 Task: Find connections with filter location Carrickfergus with filter topic #Networkingwith filter profile language Potuguese with filter current company International Trade Links ® (ITL - HR Consultants) with filter school NATIONAL INSTITUTE OF ELECTRONICS & INFORMATION TECHNOLOGY (NIELIT) with filter industry Services for Renewable Energy with filter service category DJing with filter keywords title Truck Driver
Action: Mouse moved to (532, 74)
Screenshot: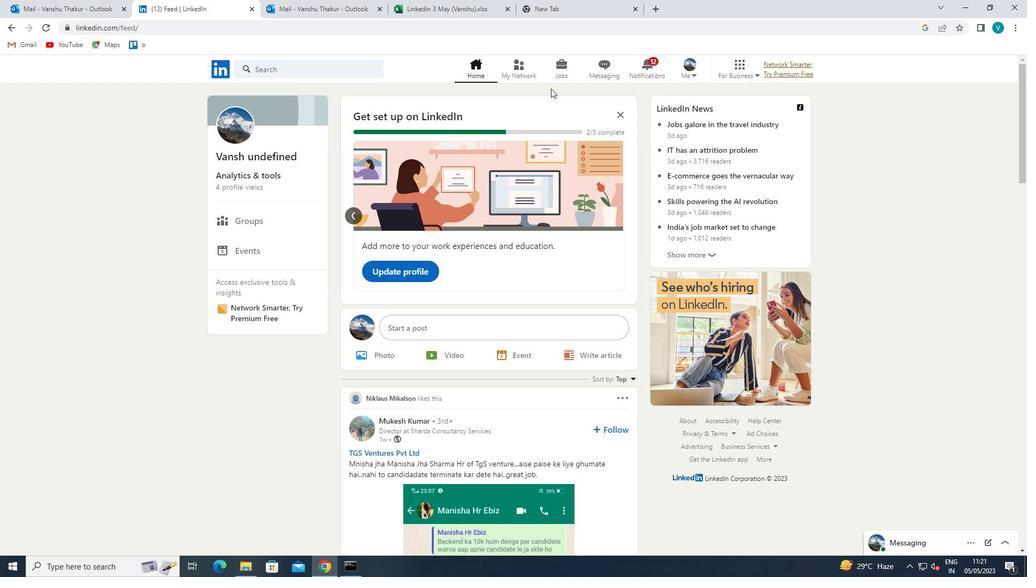 
Action: Mouse pressed left at (532, 74)
Screenshot: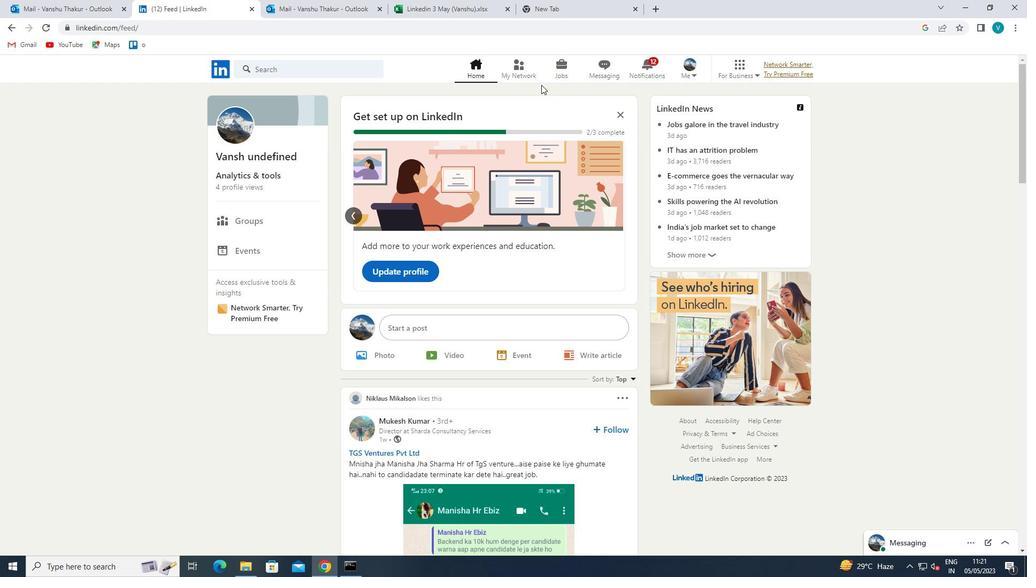 
Action: Mouse moved to (307, 134)
Screenshot: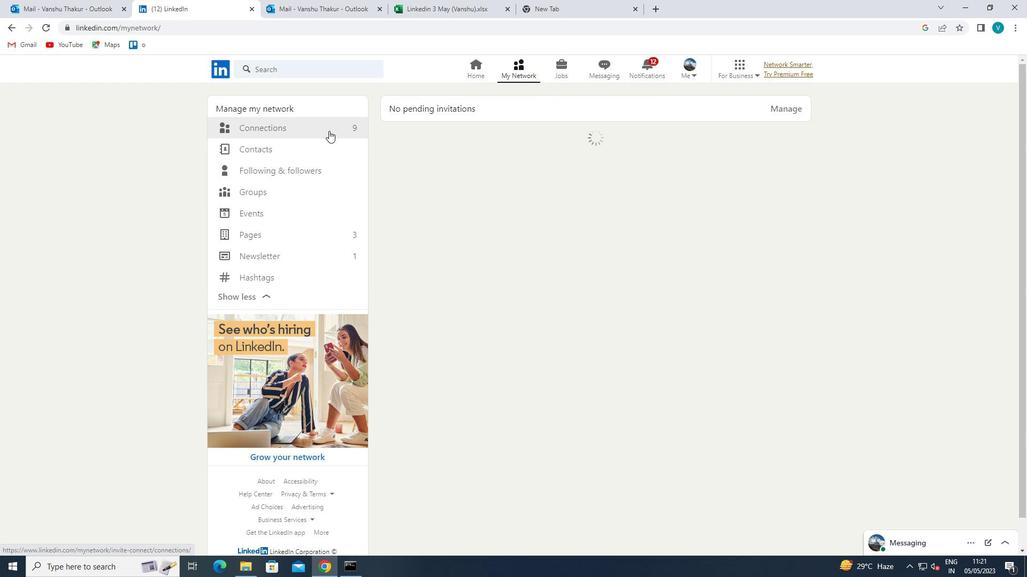 
Action: Mouse pressed left at (307, 134)
Screenshot: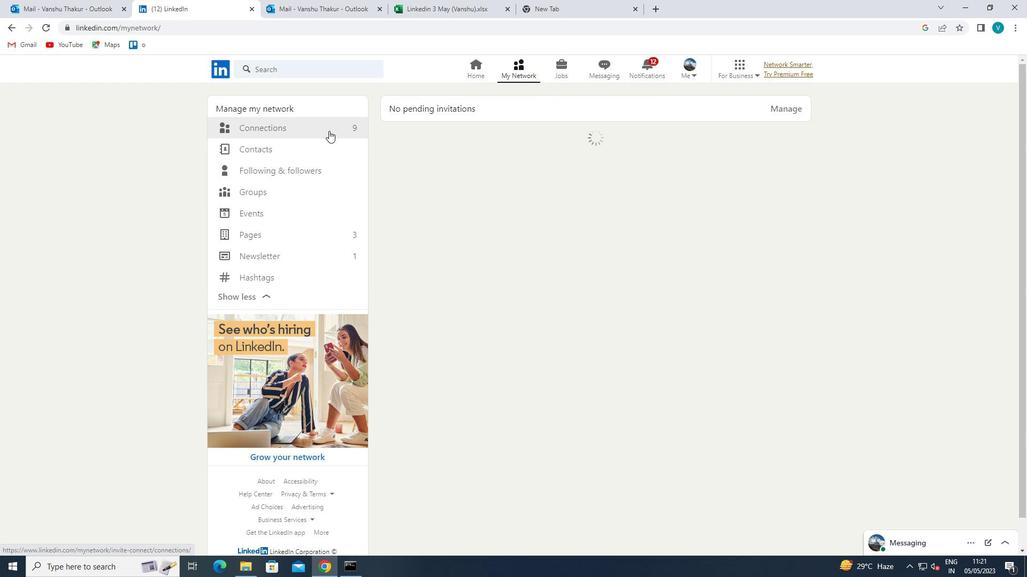 
Action: Mouse moved to (307, 125)
Screenshot: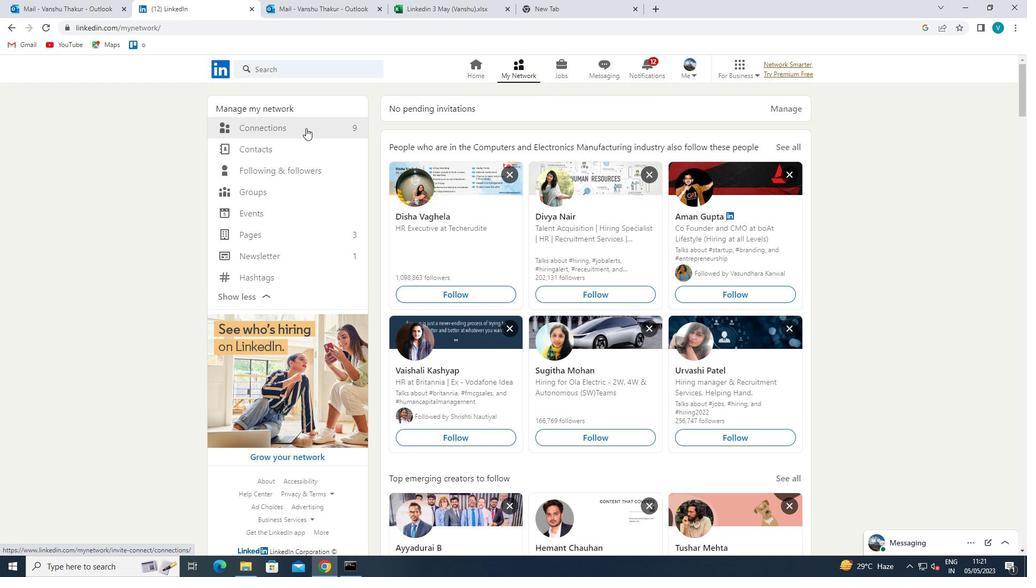 
Action: Mouse pressed left at (307, 125)
Screenshot: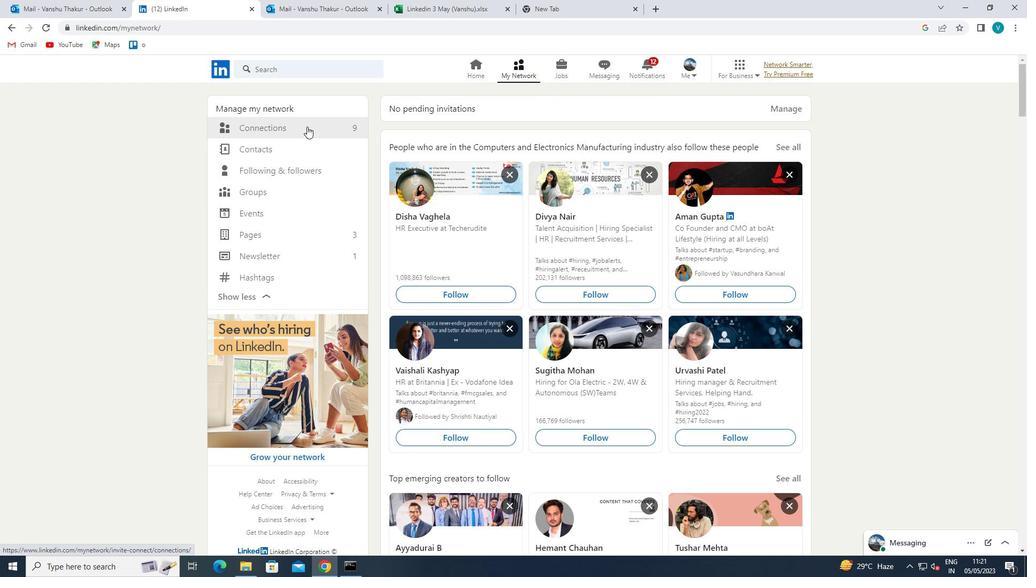
Action: Mouse moved to (573, 121)
Screenshot: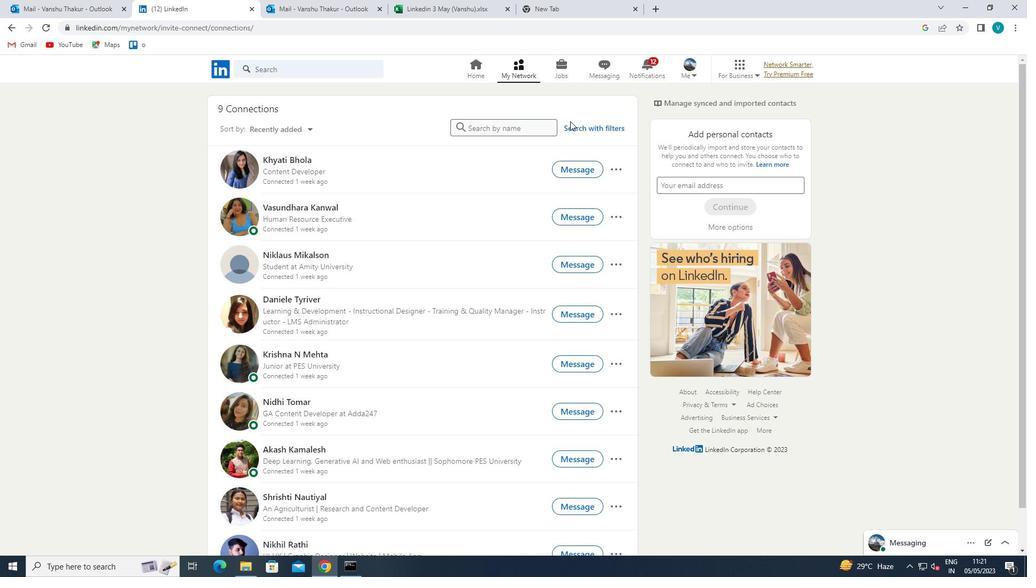 
Action: Mouse pressed left at (573, 121)
Screenshot: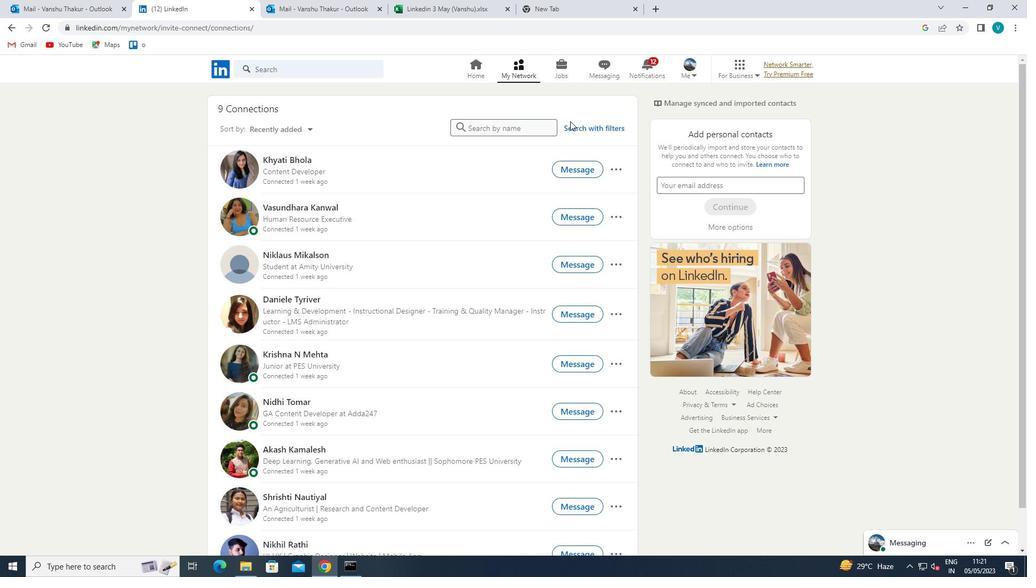 
Action: Mouse moved to (523, 101)
Screenshot: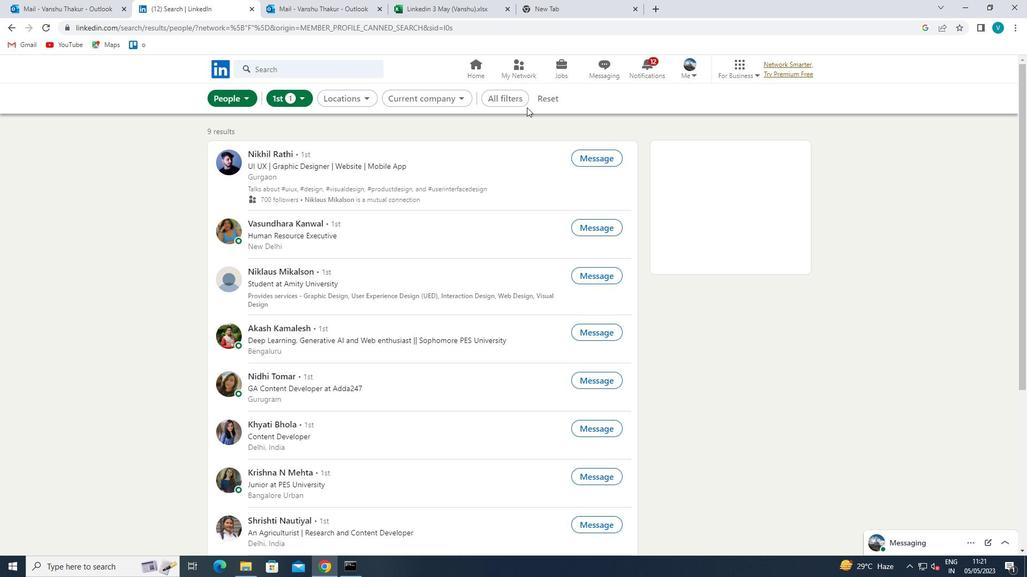 
Action: Mouse pressed left at (523, 101)
Screenshot: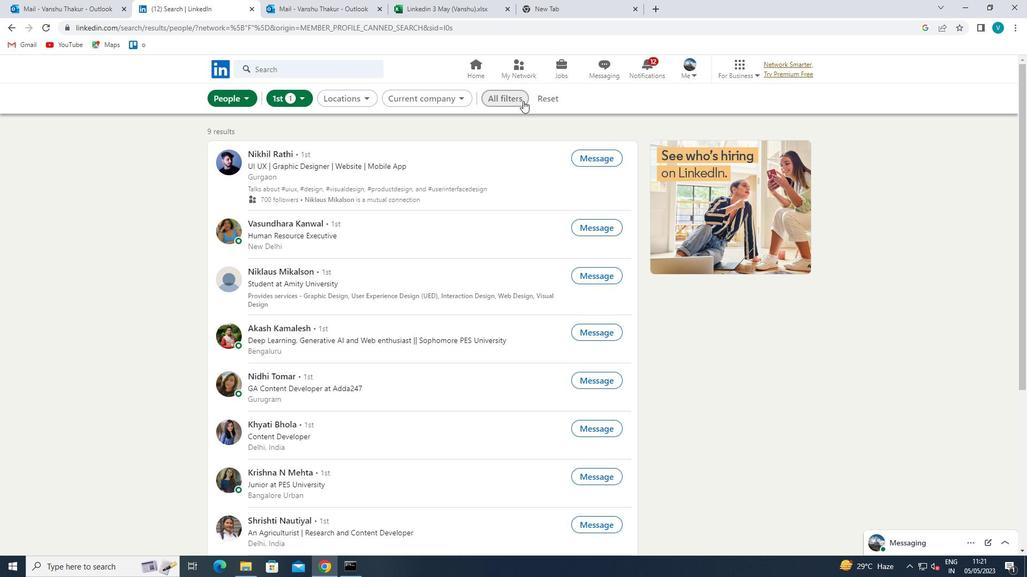 
Action: Mouse moved to (864, 217)
Screenshot: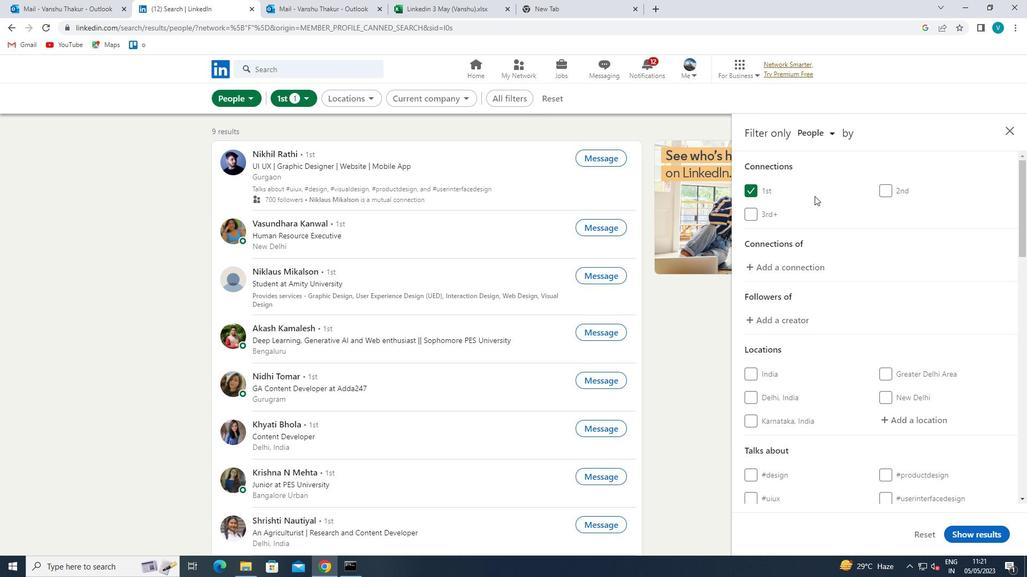 
Action: Mouse scrolled (864, 217) with delta (0, 0)
Screenshot: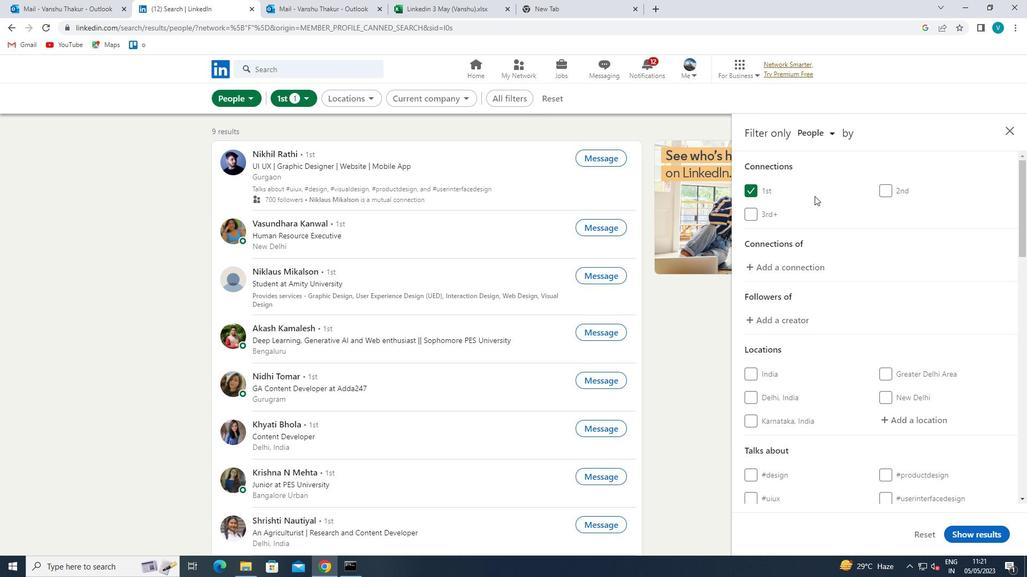 
Action: Mouse moved to (869, 219)
Screenshot: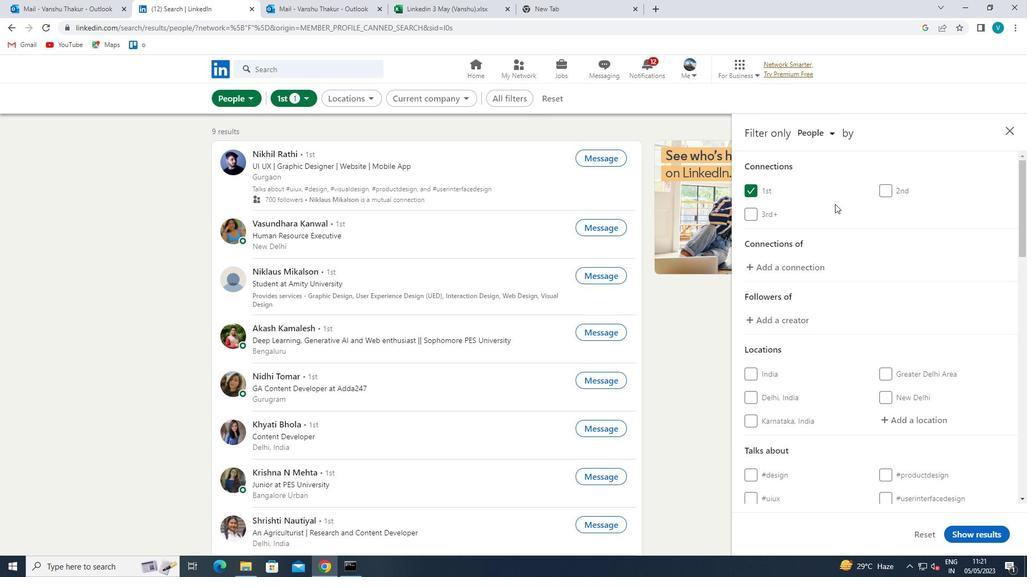 
Action: Mouse scrolled (869, 219) with delta (0, 0)
Screenshot: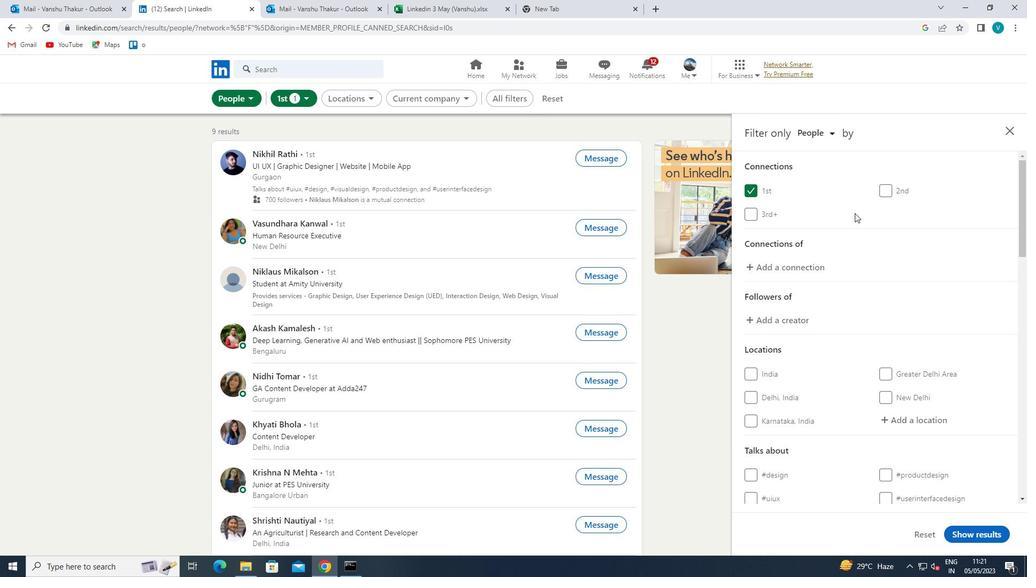 
Action: Mouse moved to (916, 311)
Screenshot: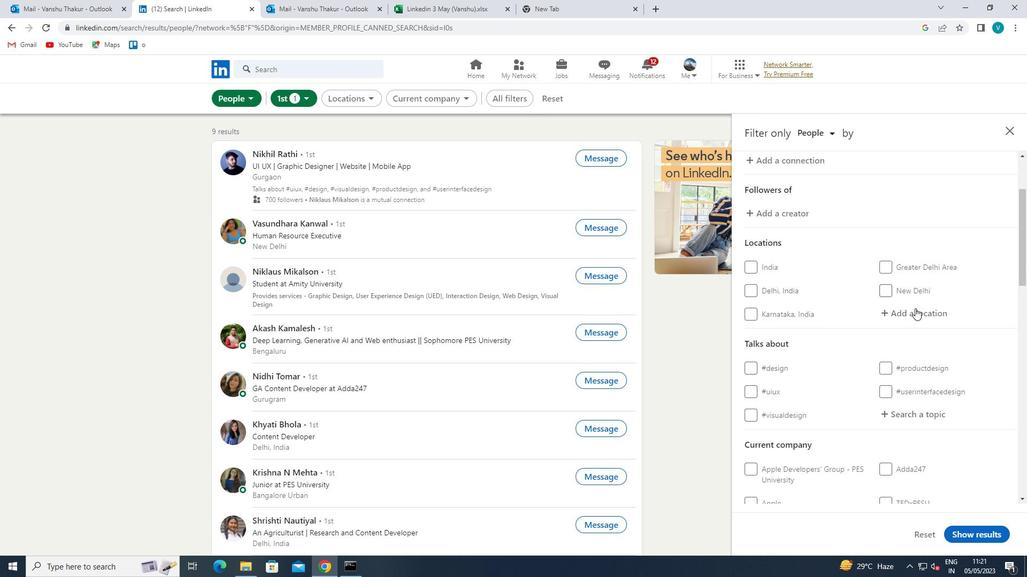 
Action: Mouse pressed left at (916, 311)
Screenshot: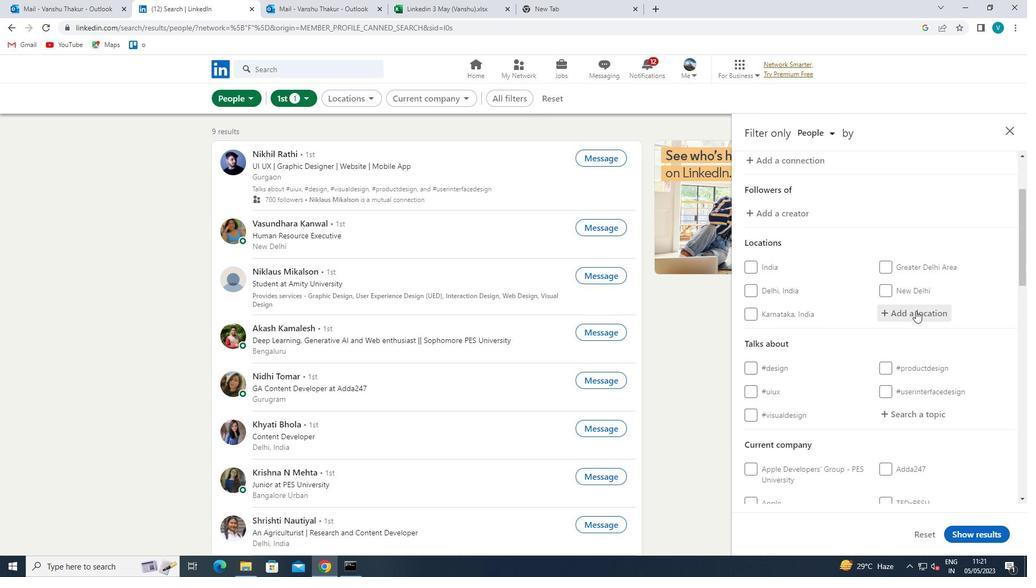 
Action: Mouse moved to (827, 362)
Screenshot: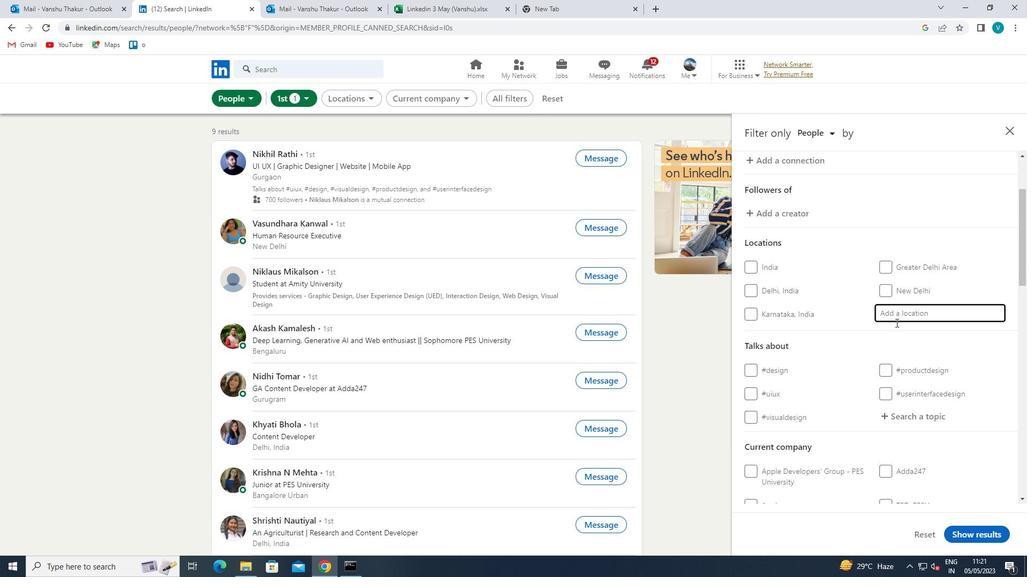 
Action: Key pressed <Key.shift>
Screenshot: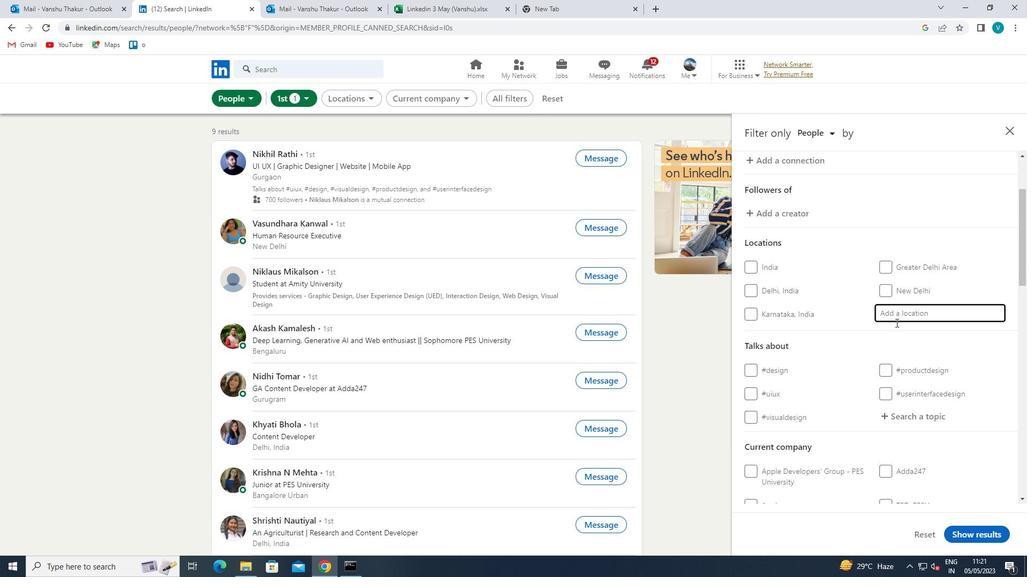 
Action: Mouse moved to (826, 362)
Screenshot: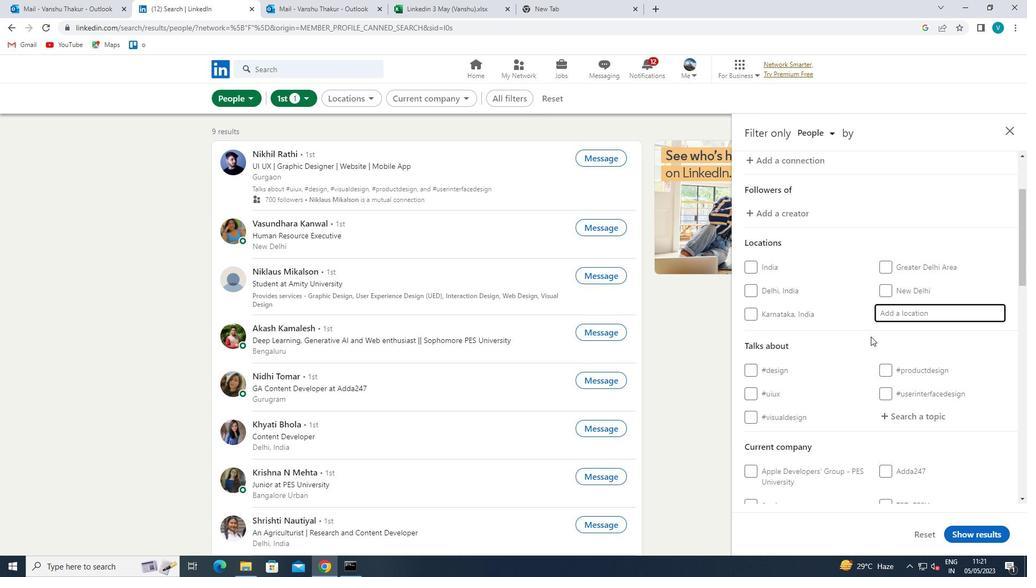 
Action: Key pressed CARRICKFERGUS
Screenshot: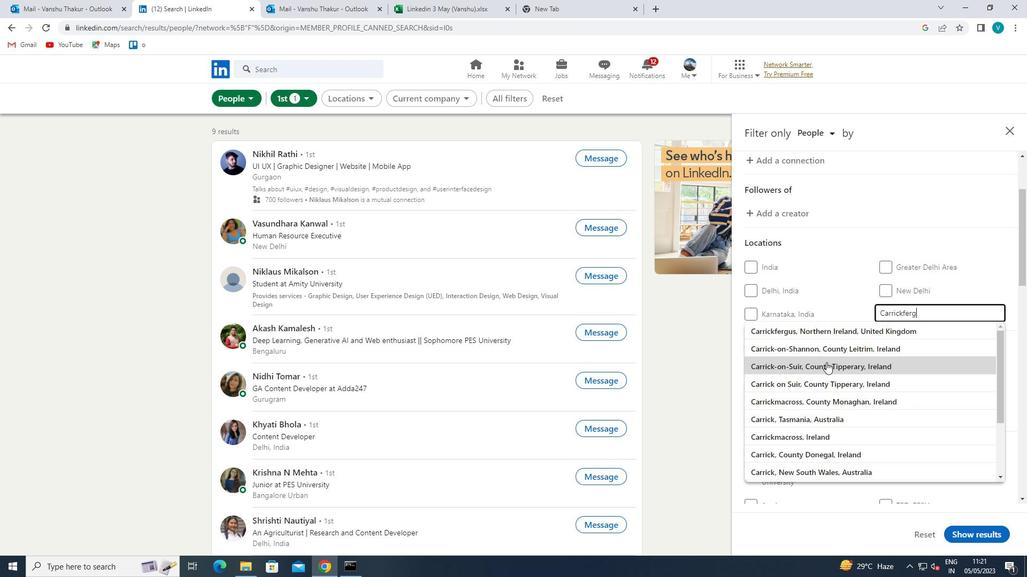 
Action: Mouse moved to (863, 337)
Screenshot: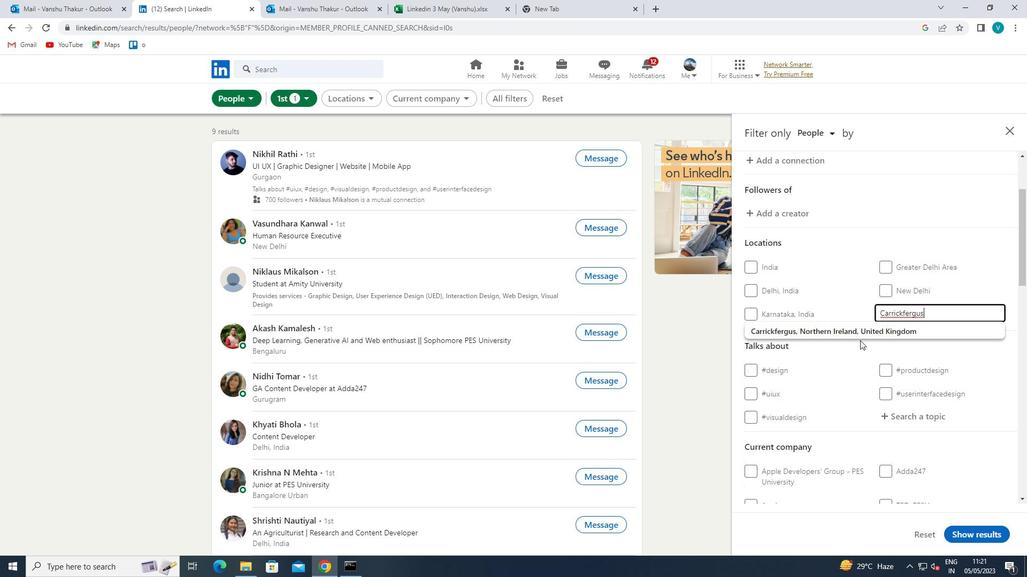 
Action: Mouse pressed left at (863, 337)
Screenshot: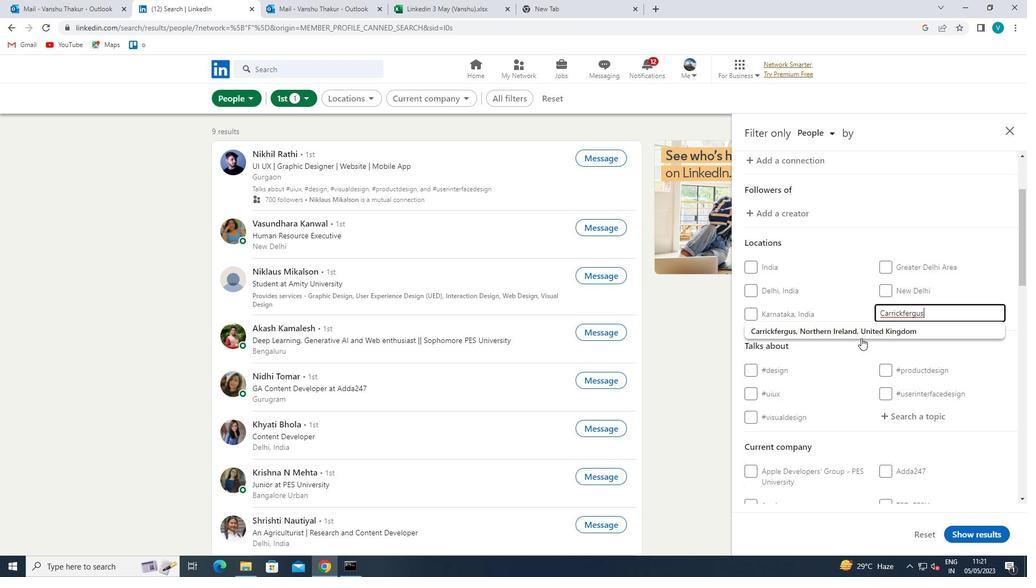 
Action: Mouse moved to (864, 336)
Screenshot: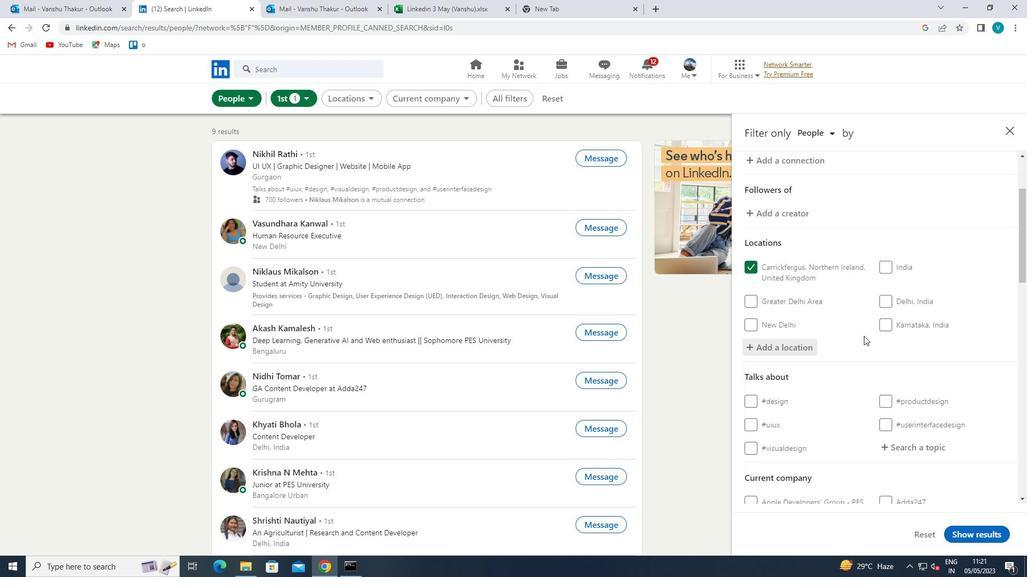 
Action: Mouse scrolled (864, 336) with delta (0, 0)
Screenshot: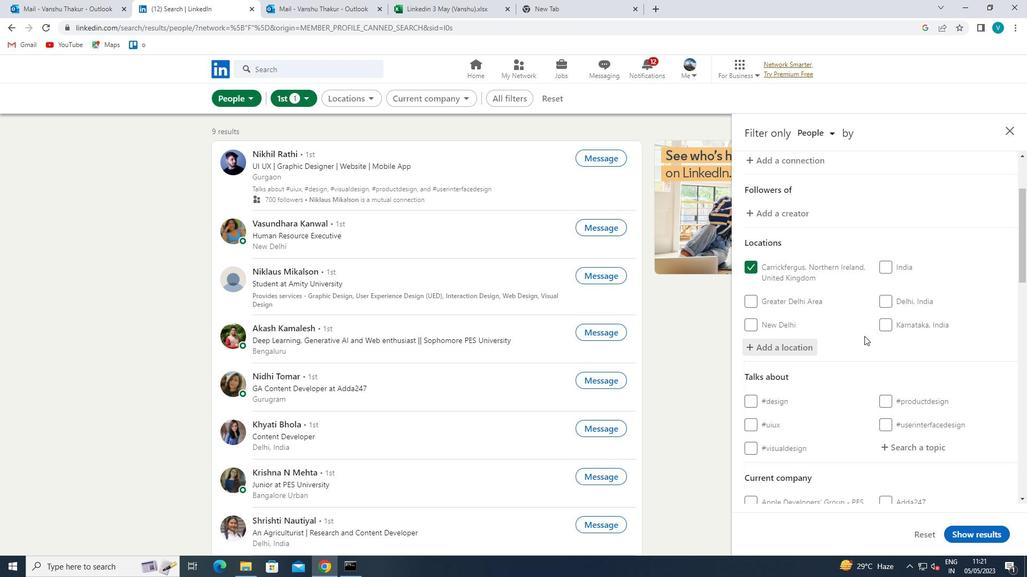 
Action: Mouse moved to (895, 391)
Screenshot: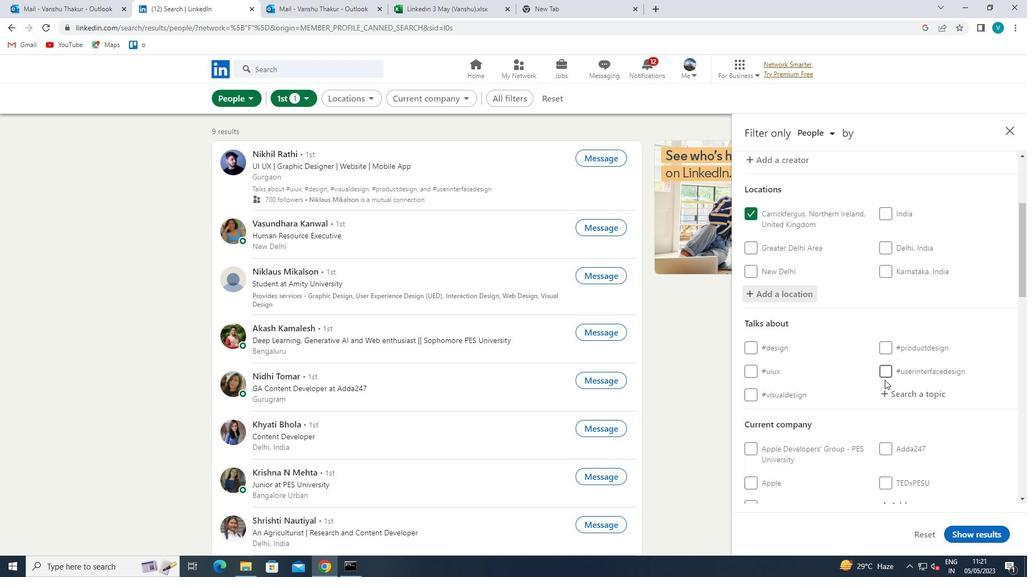 
Action: Mouse pressed left at (895, 391)
Screenshot: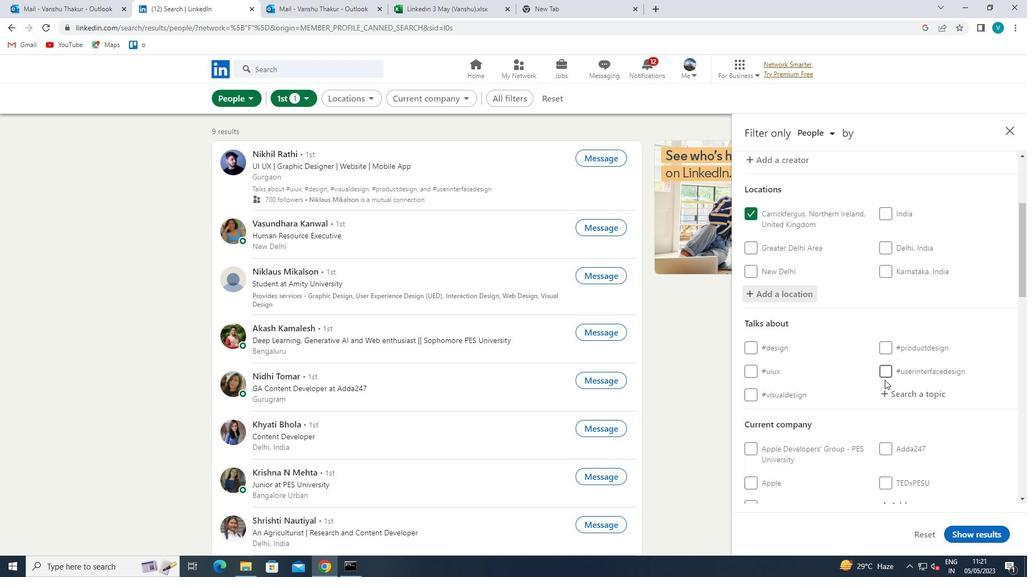 
Action: Mouse moved to (882, 398)
Screenshot: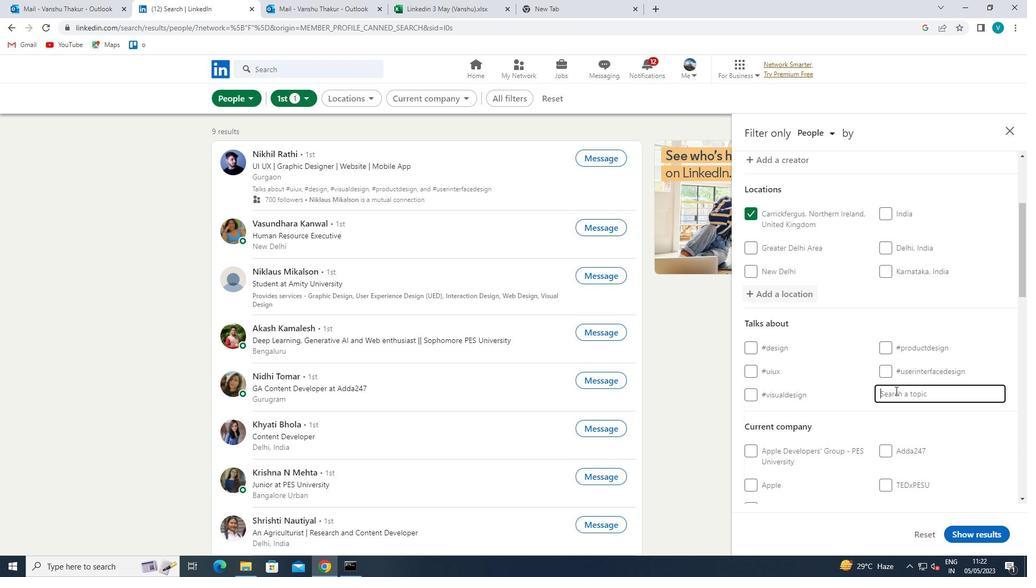 
Action: Key pressed NETWORKING
Screenshot: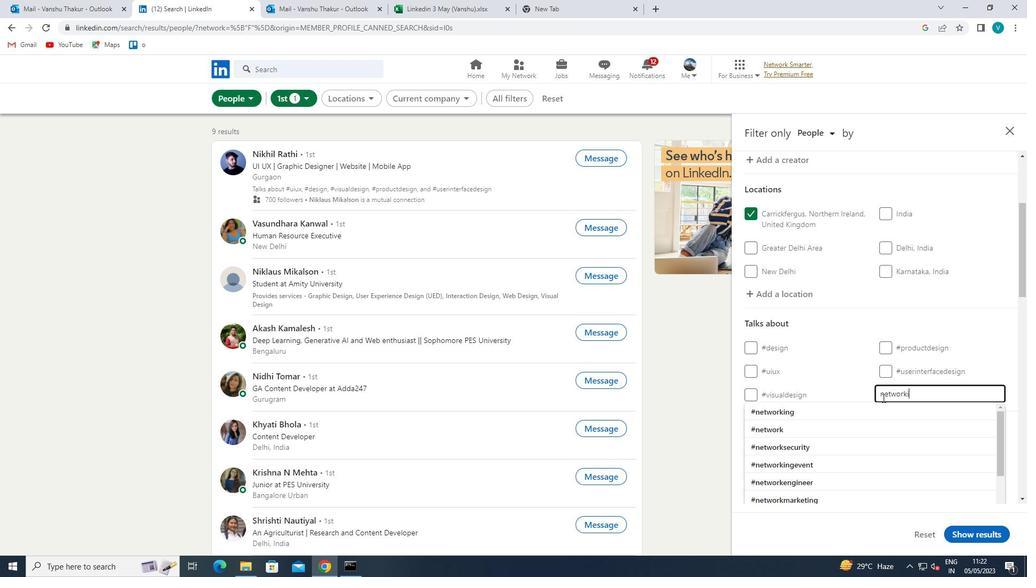 
Action: Mouse moved to (858, 411)
Screenshot: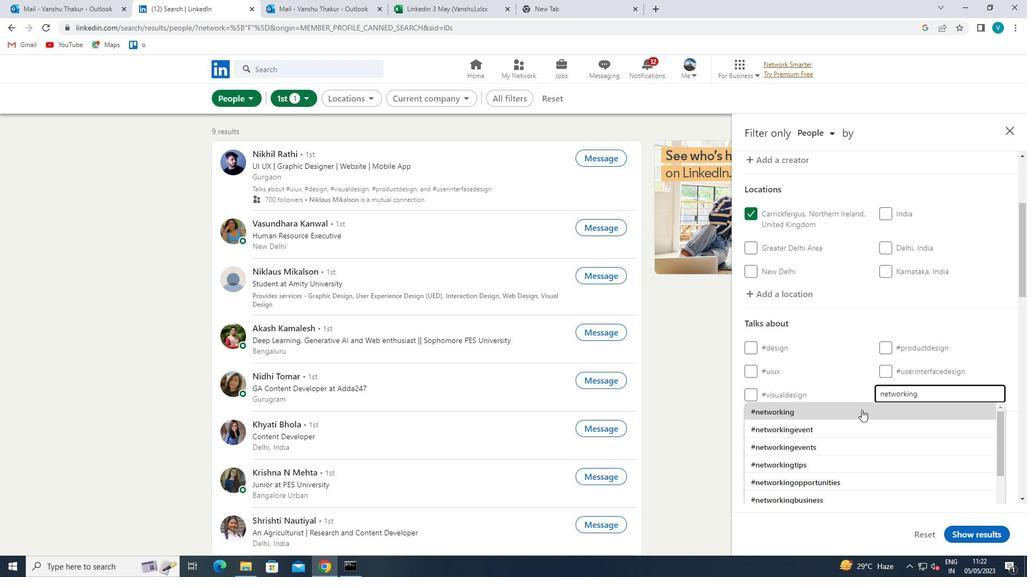 
Action: Mouse pressed left at (858, 411)
Screenshot: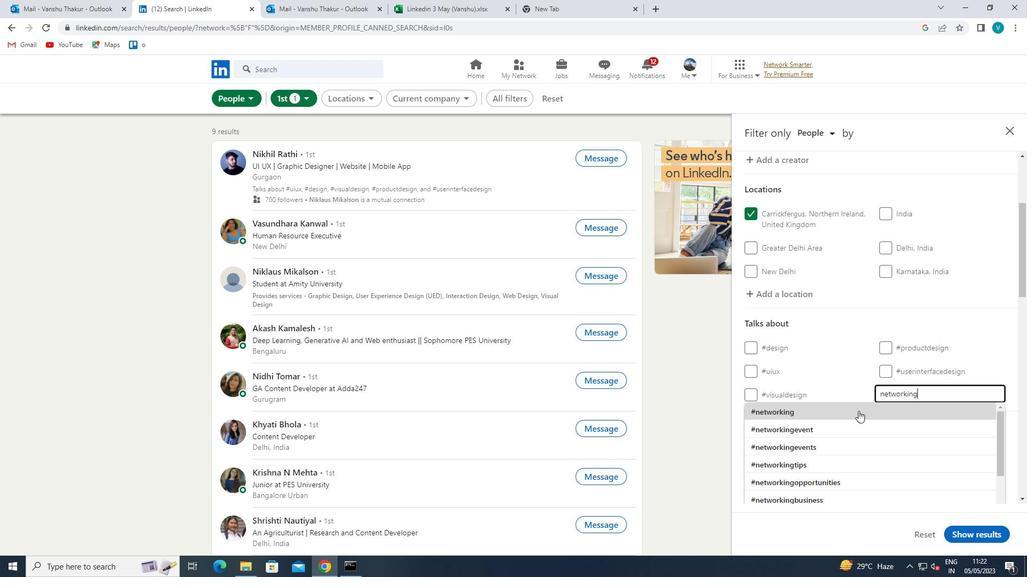
Action: Mouse scrolled (858, 410) with delta (0, 0)
Screenshot: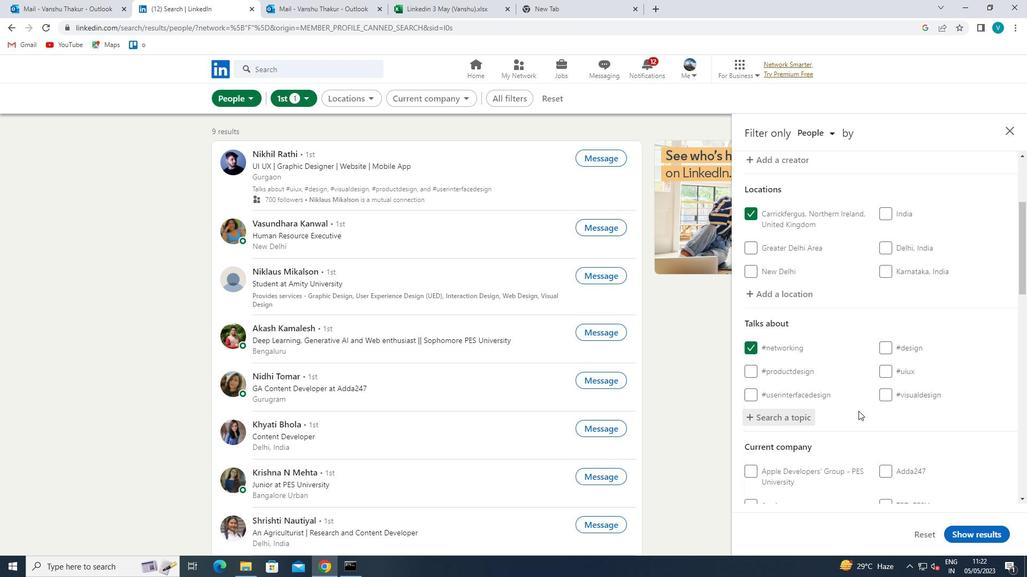 
Action: Mouse scrolled (858, 410) with delta (0, 0)
Screenshot: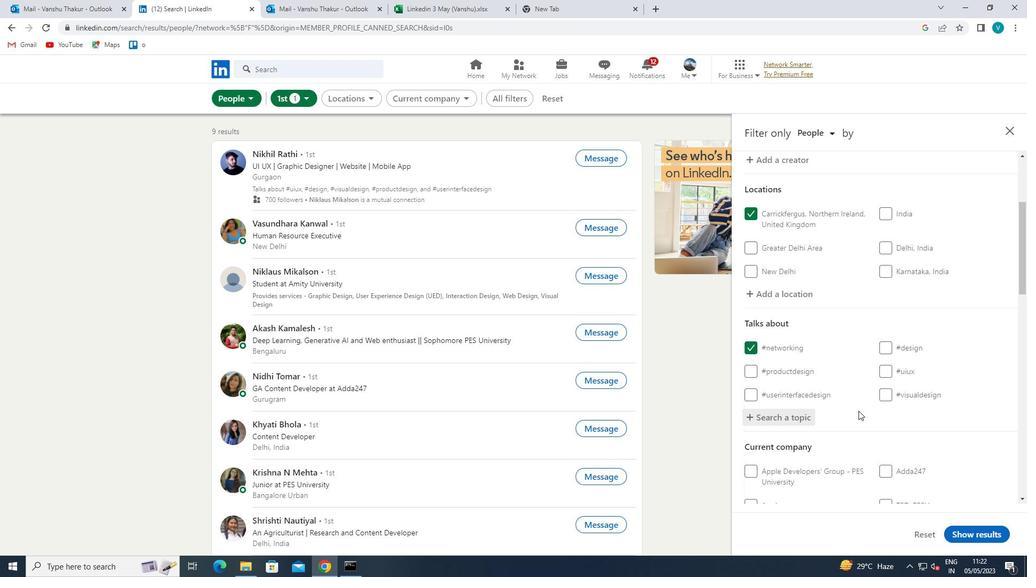 
Action: Mouse scrolled (858, 410) with delta (0, 0)
Screenshot: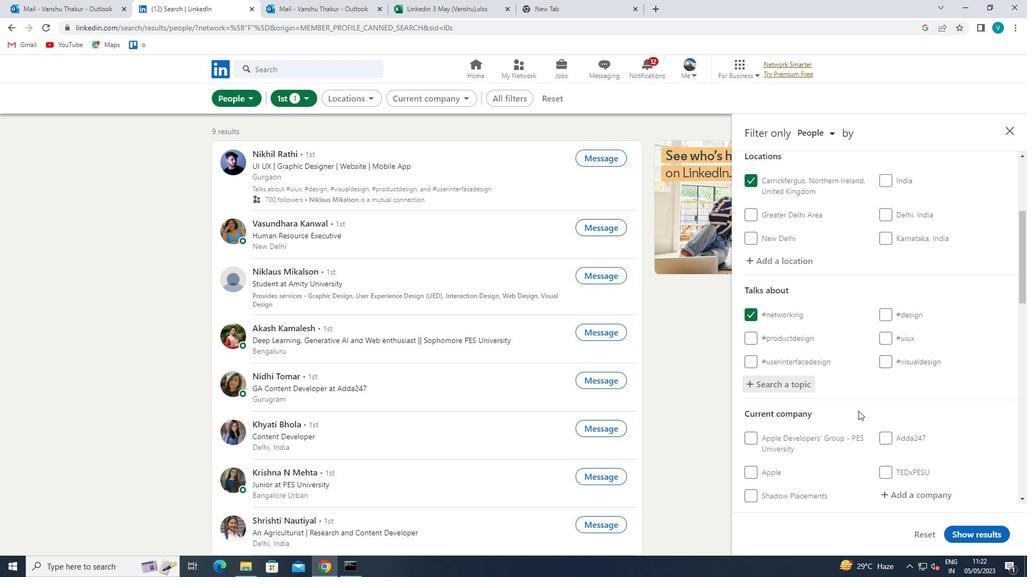
Action: Mouse scrolled (858, 410) with delta (0, 0)
Screenshot: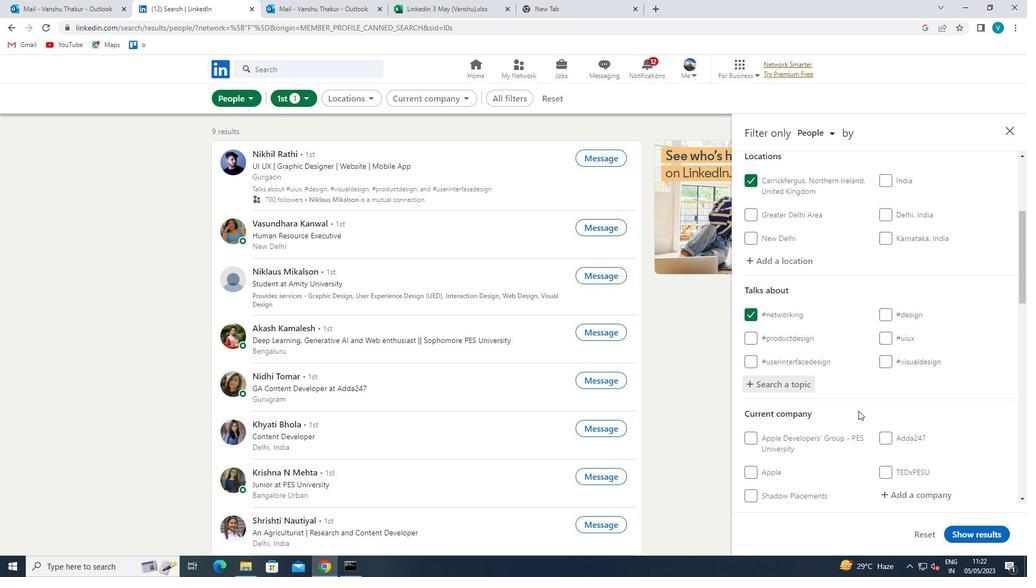 
Action: Mouse moved to (904, 315)
Screenshot: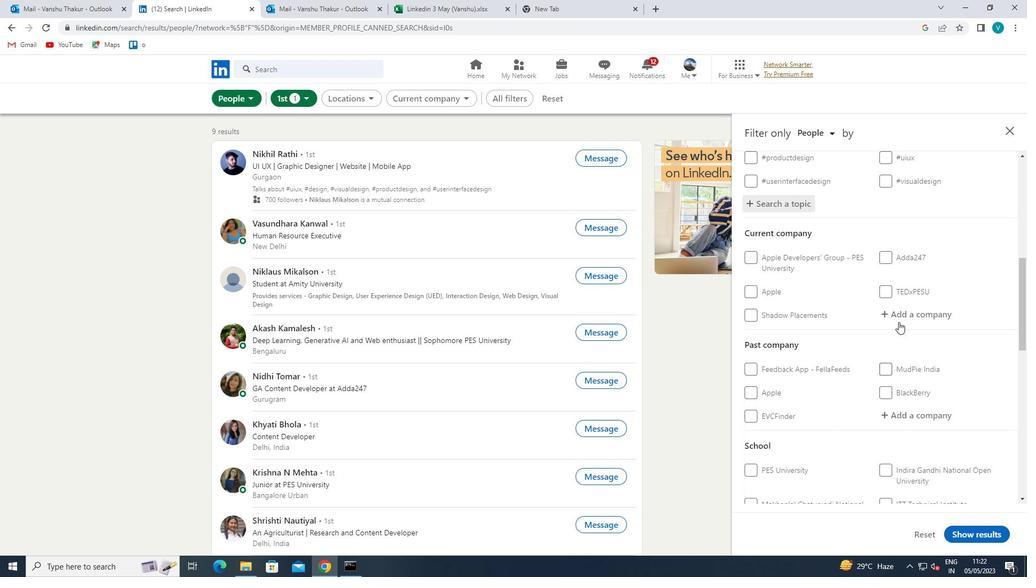 
Action: Mouse pressed left at (904, 315)
Screenshot: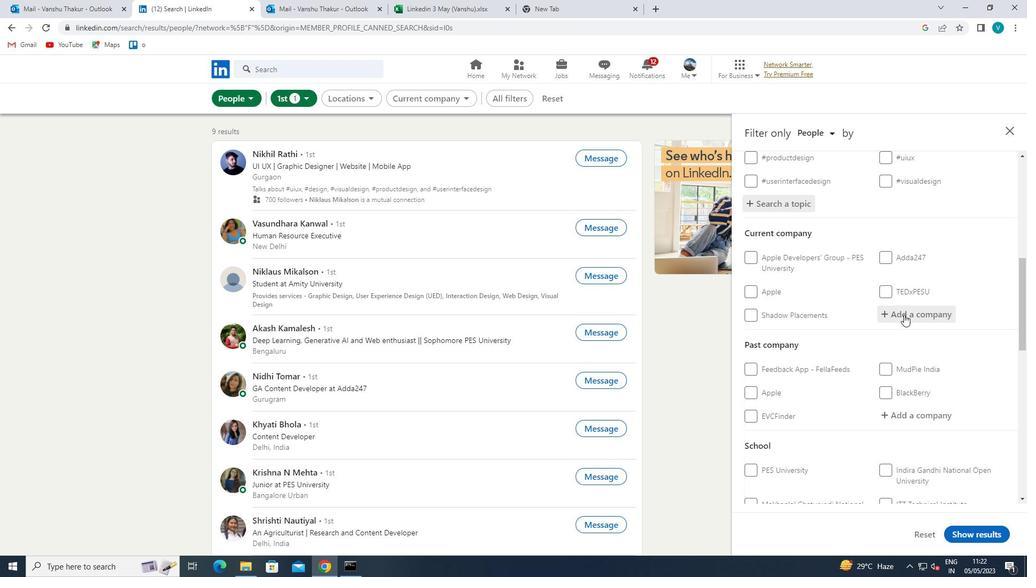 
Action: Key pressed <Key.shift>INRE<Key.backspace><Key.backspace>TERNATIONAL<Key.space><Key.shift>TARDE<Key.space><Key.backspace><Key.backspace><Key.backspace><Key.backspace><Key.backspace>RADE<Key.space><Key.shift>LIMK<Key.backspace><Key.backspace>NKS
Screenshot: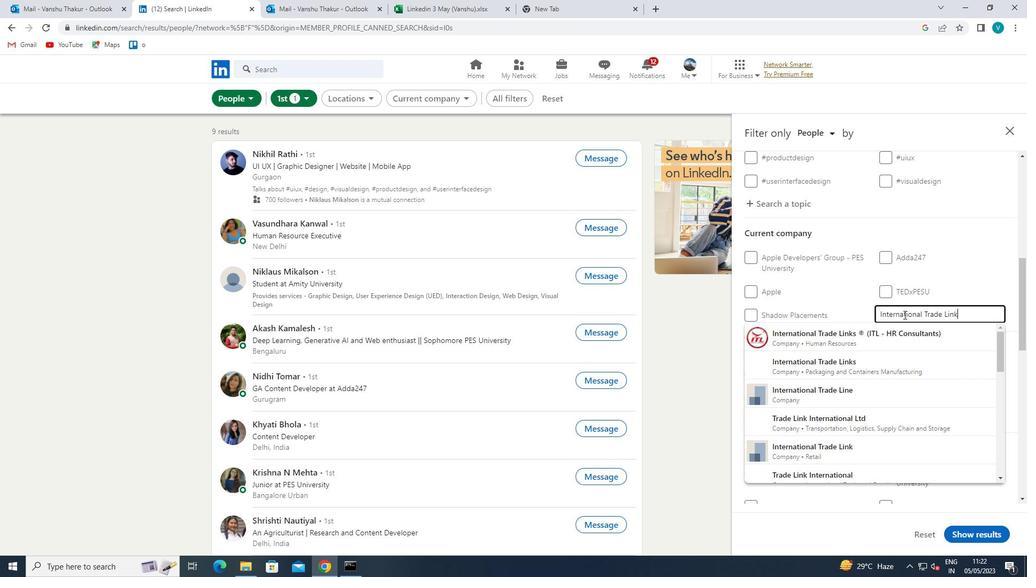 
Action: Mouse moved to (929, 338)
Screenshot: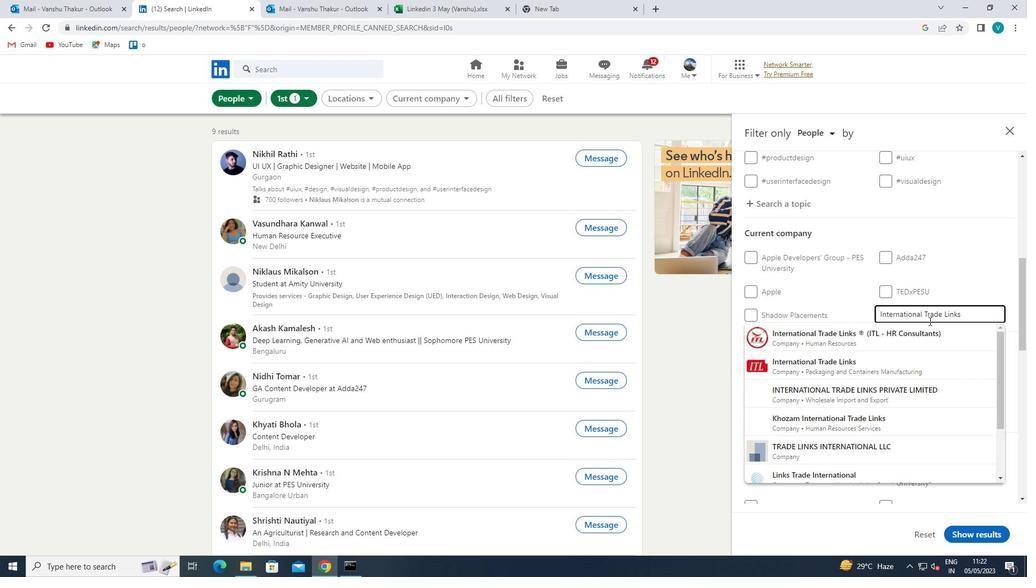 
Action: Mouse pressed left at (929, 338)
Screenshot: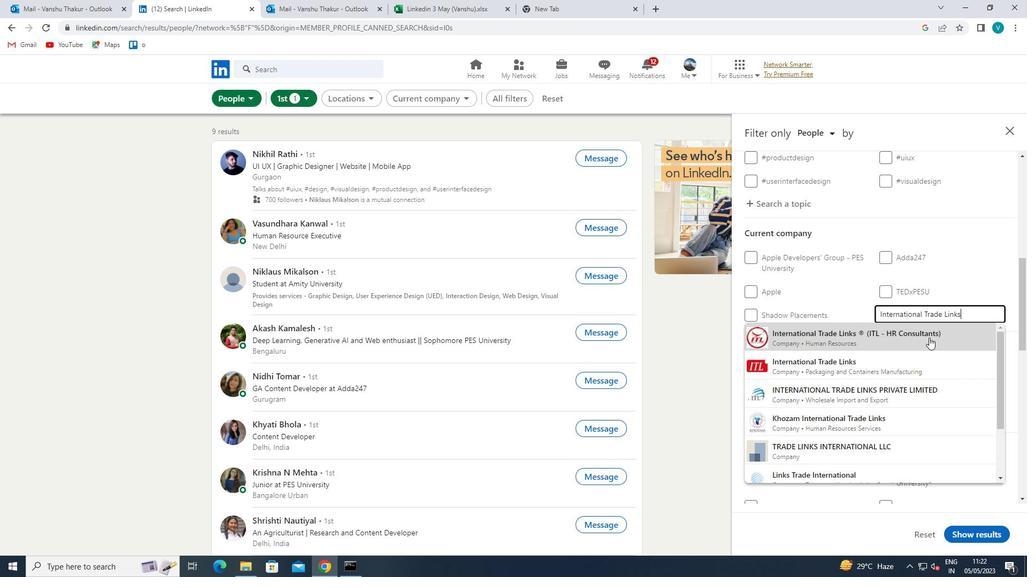 
Action: Mouse moved to (929, 338)
Screenshot: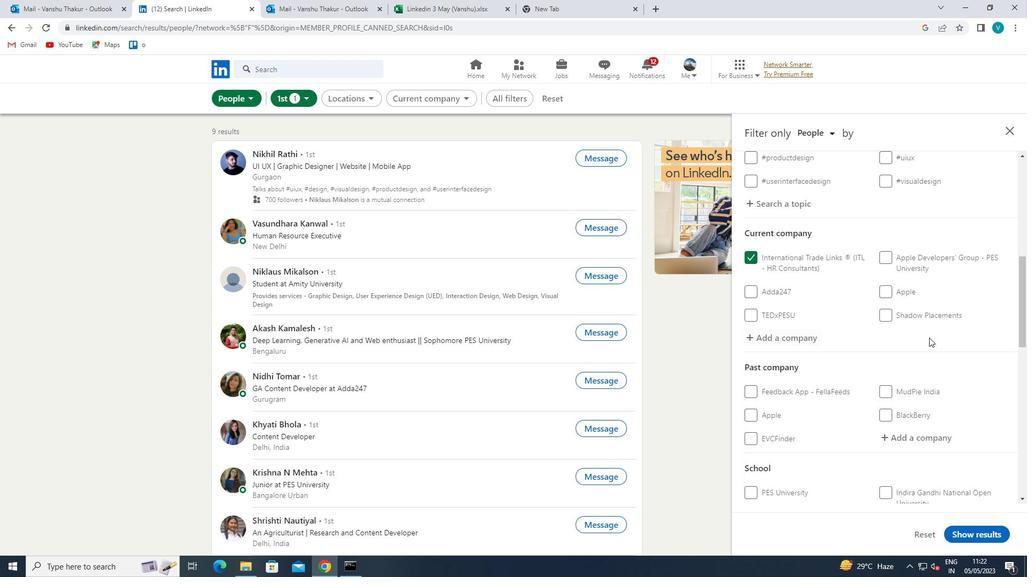 
Action: Mouse scrolled (929, 337) with delta (0, 0)
Screenshot: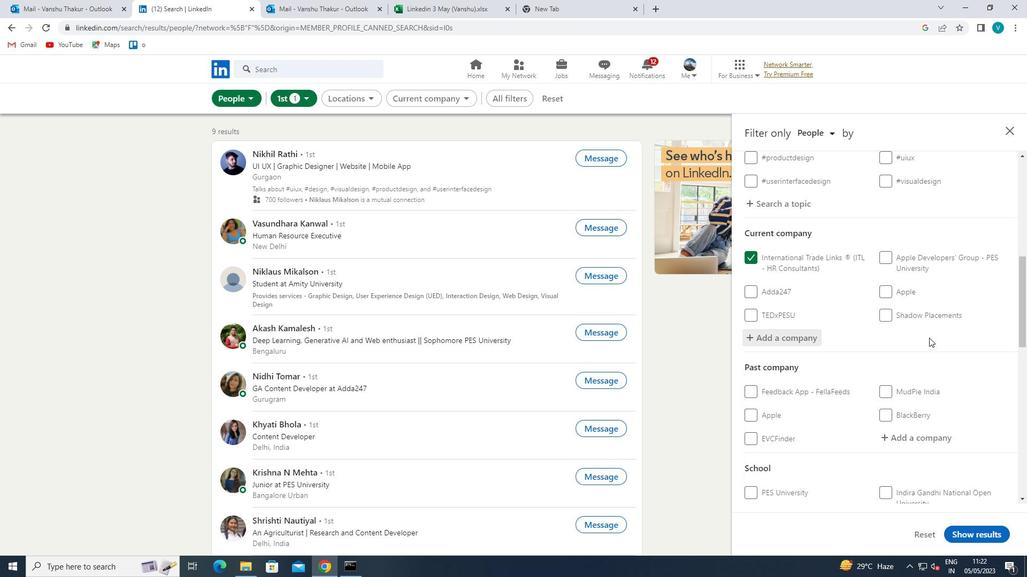 
Action: Mouse scrolled (929, 337) with delta (0, 0)
Screenshot: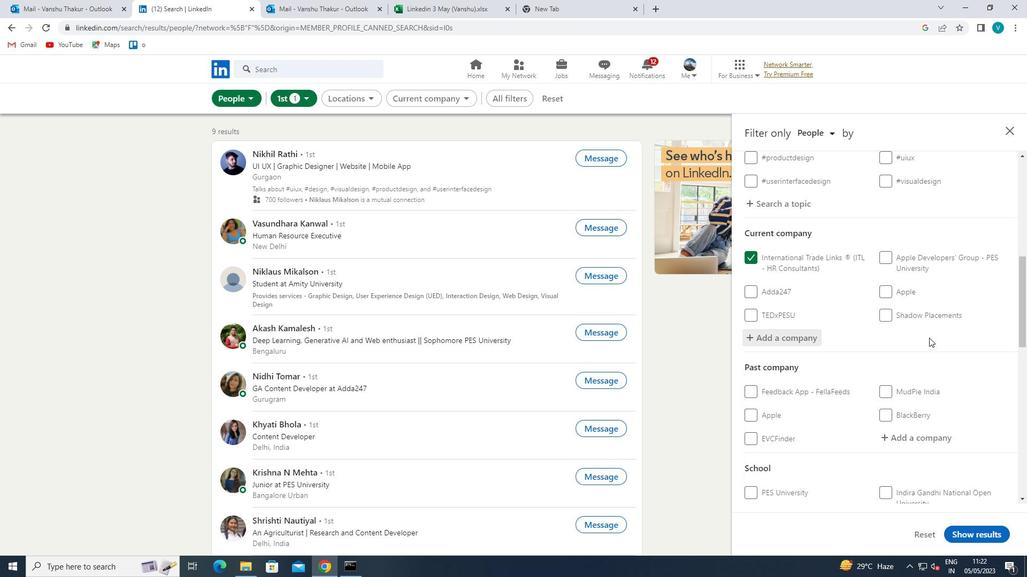 
Action: Mouse scrolled (929, 337) with delta (0, 0)
Screenshot: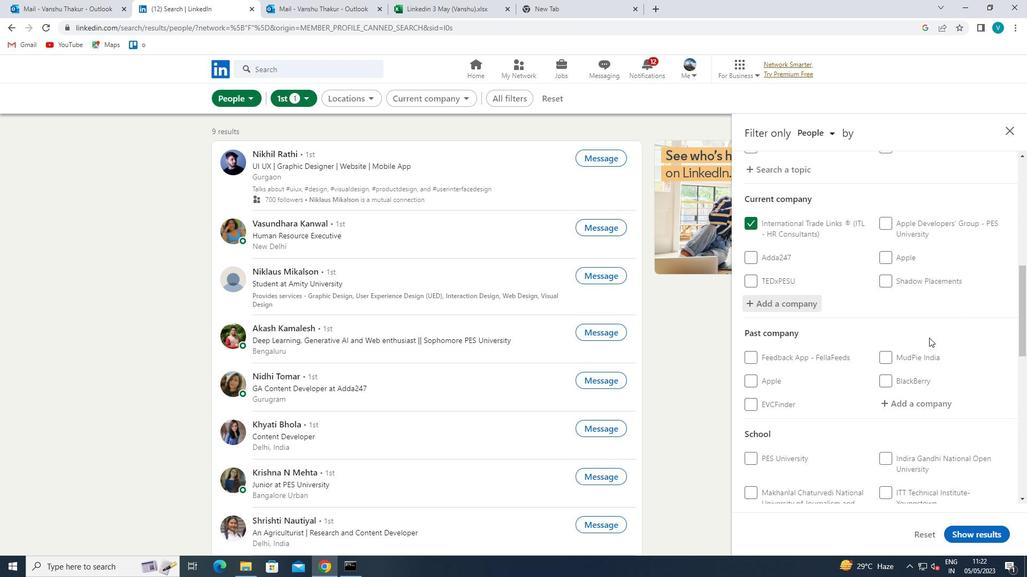 
Action: Mouse scrolled (929, 337) with delta (0, 0)
Screenshot: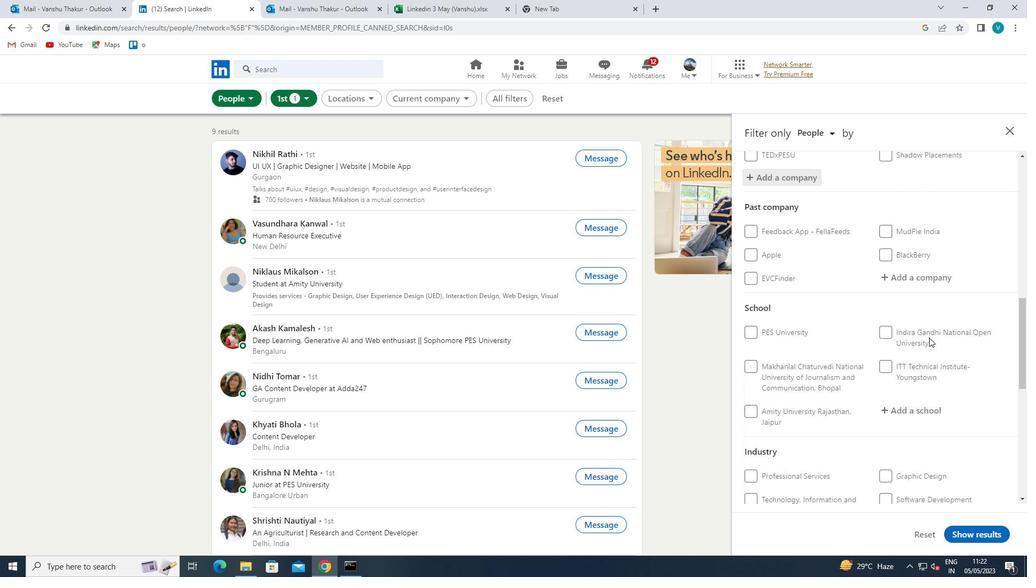 
Action: Mouse moved to (925, 355)
Screenshot: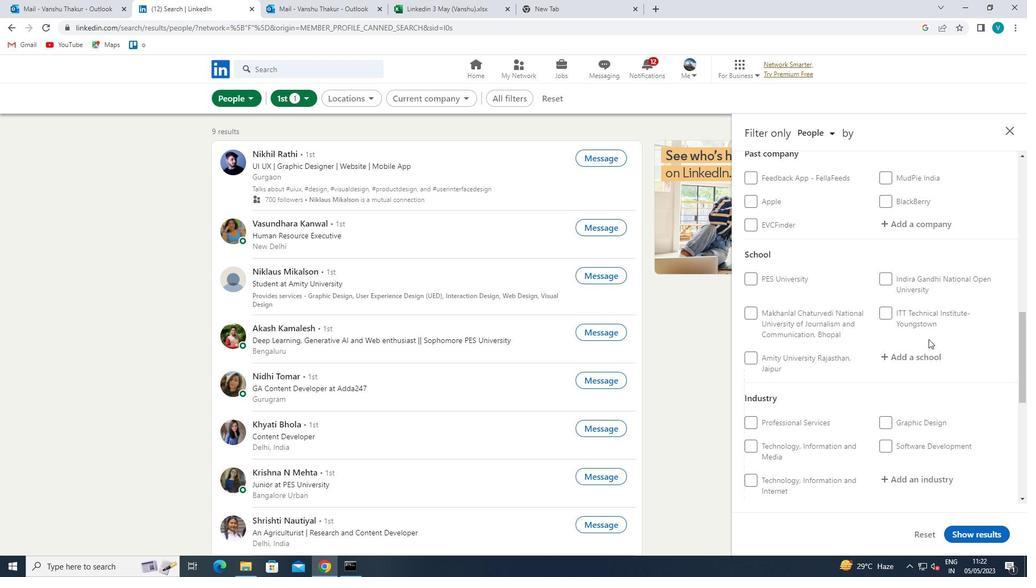 
Action: Mouse pressed left at (925, 355)
Screenshot: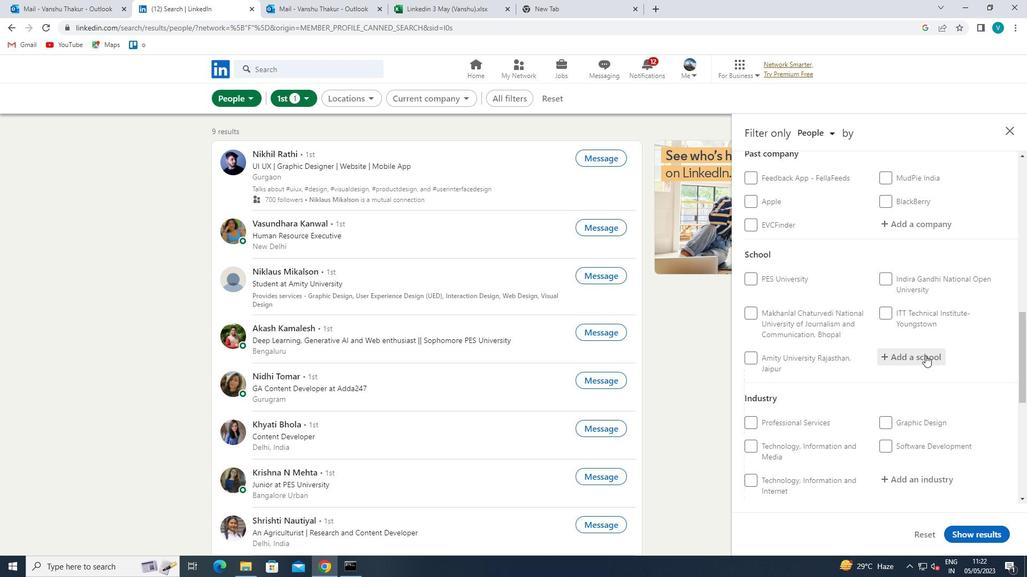 
Action: Key pressed <Key.shift>NATIONAL<Key.space>INSTITUTE<Key.space>OF<Key.space>ELECTRONICS<Key.space>
Screenshot: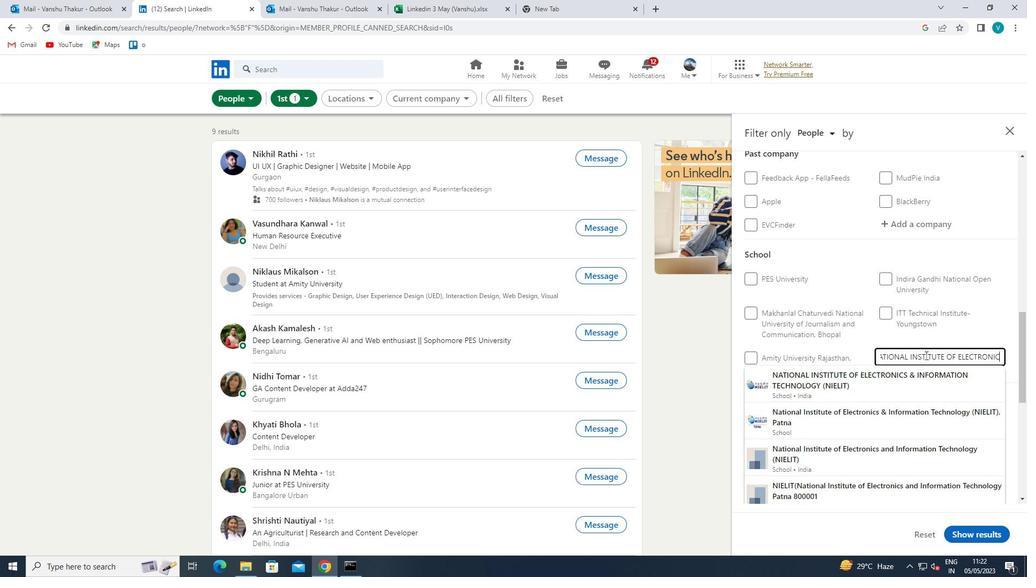 
Action: Mouse moved to (899, 375)
Screenshot: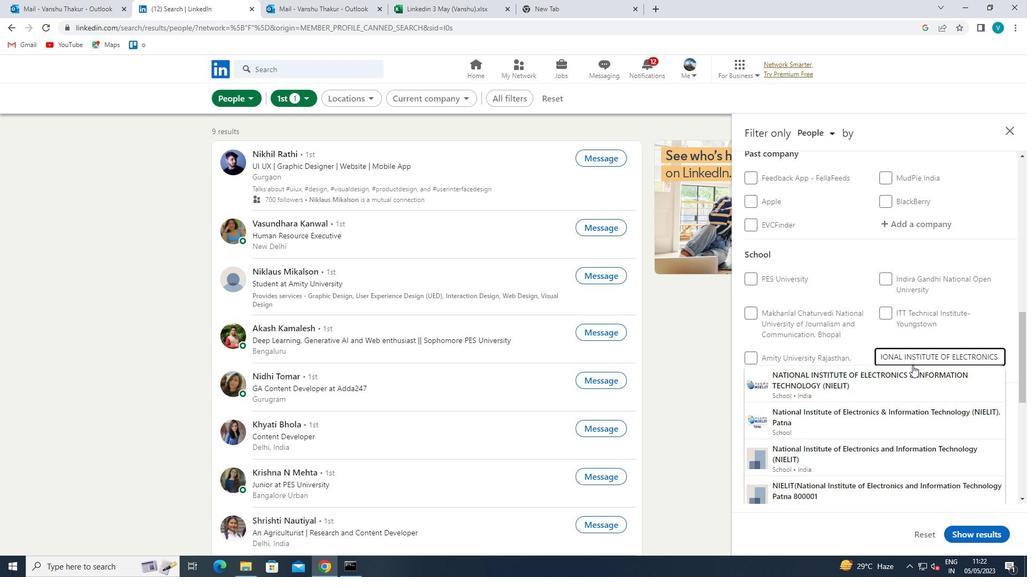 
Action: Mouse pressed left at (899, 375)
Screenshot: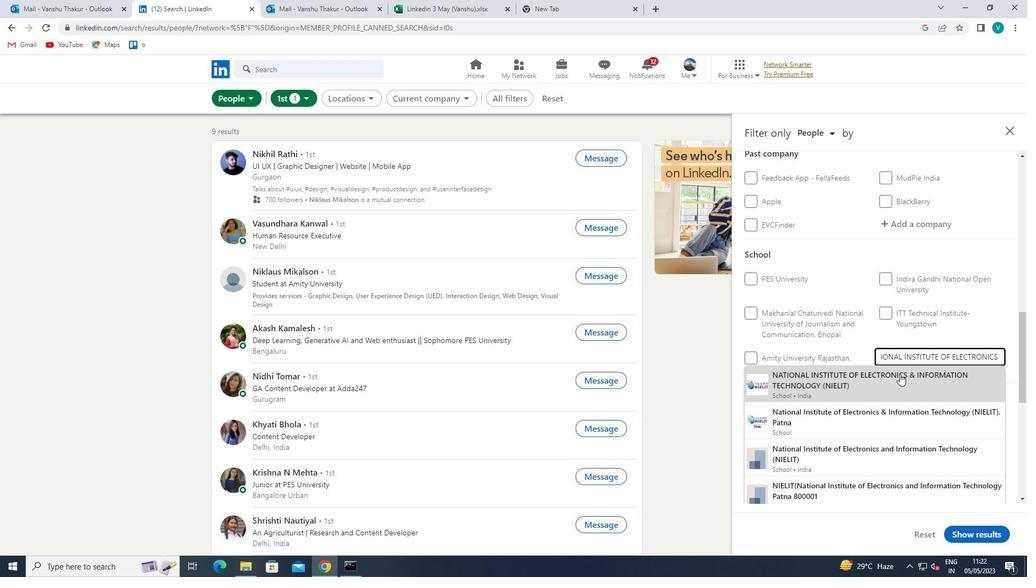 
Action: Mouse scrolled (899, 374) with delta (0, 0)
Screenshot: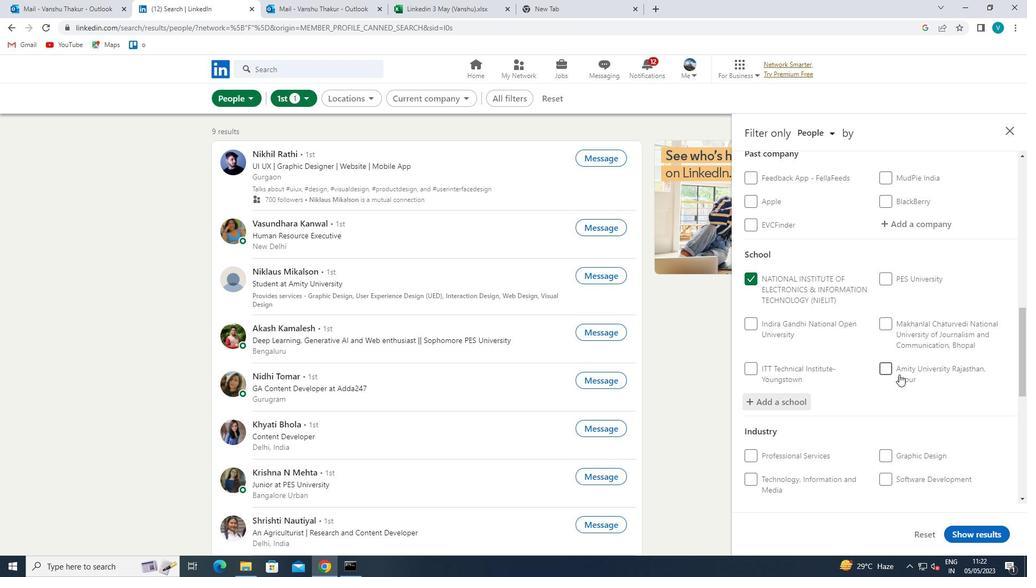 
Action: Mouse scrolled (899, 374) with delta (0, 0)
Screenshot: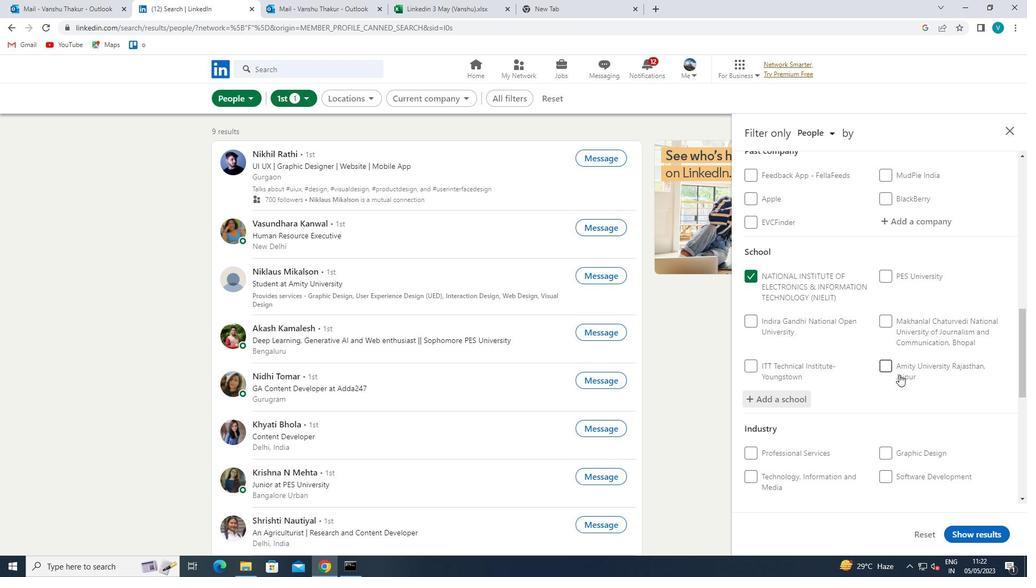 
Action: Mouse scrolled (899, 374) with delta (0, 0)
Screenshot: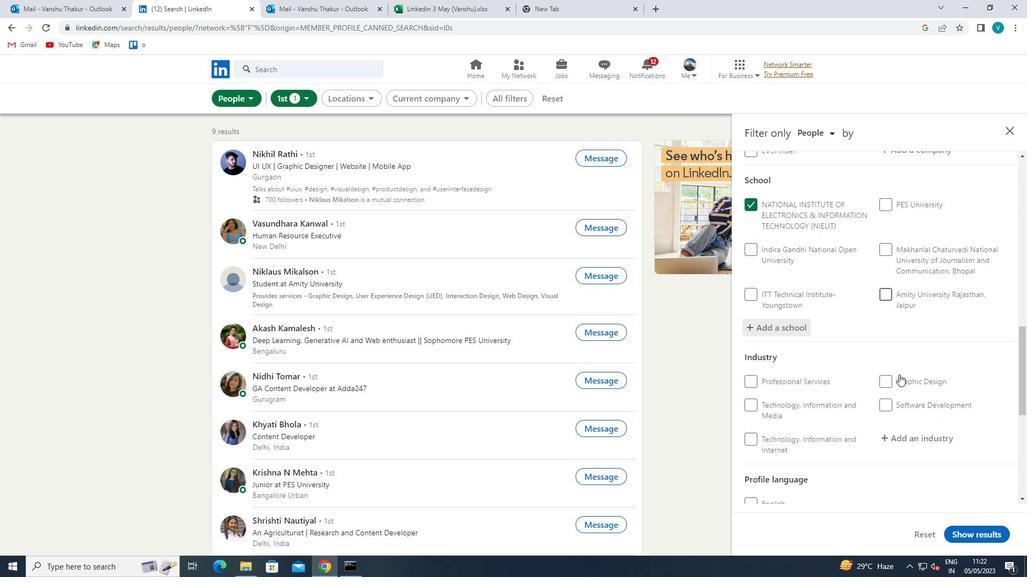 
Action: Mouse moved to (912, 357)
Screenshot: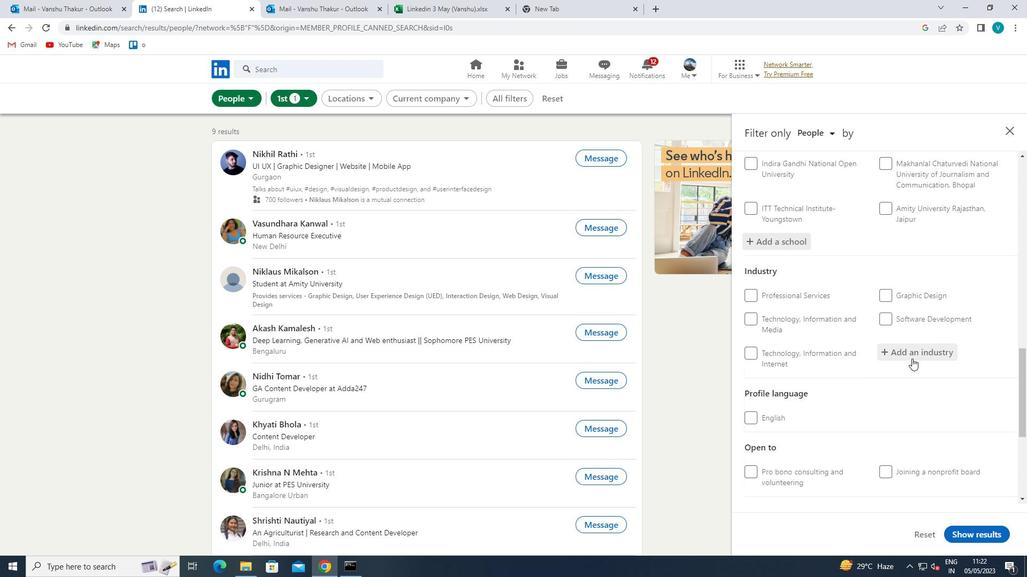 
Action: Mouse pressed left at (912, 357)
Screenshot: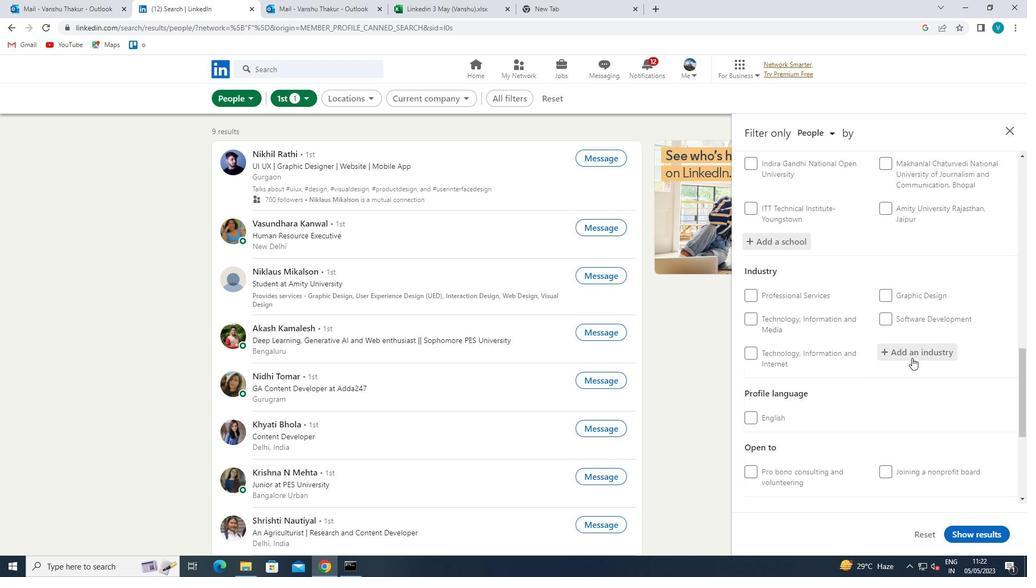 
Action: Mouse moved to (914, 357)
Screenshot: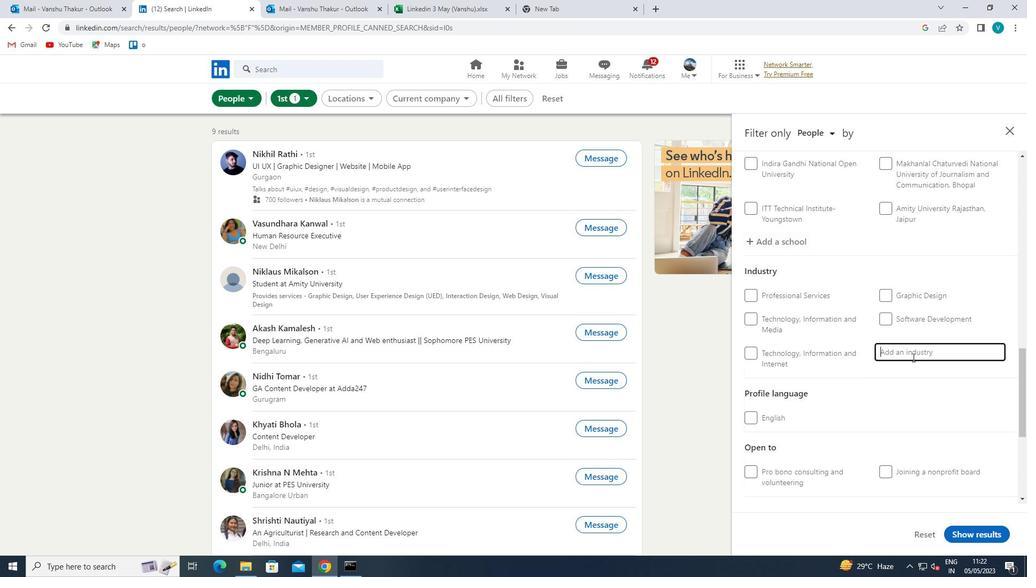 
Action: Key pressed <Key.shift>SERVICES<Key.space>FOR<Key.space>
Screenshot: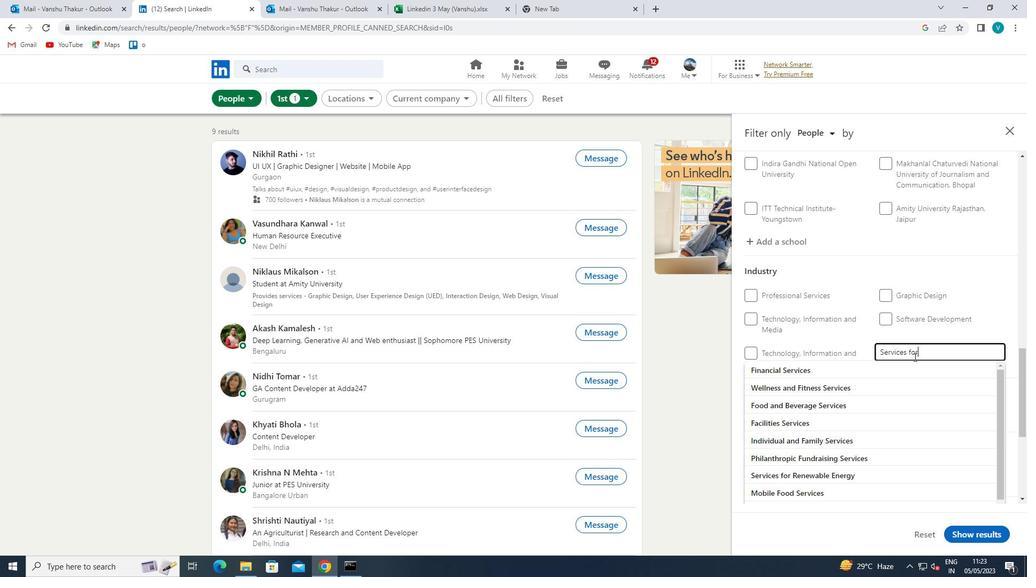 
Action: Mouse moved to (897, 368)
Screenshot: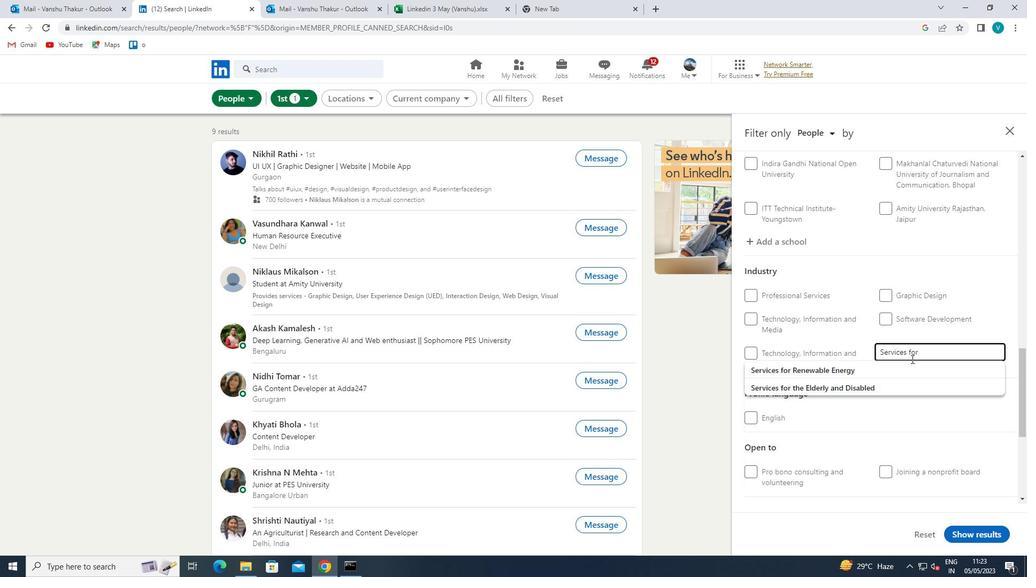 
Action: Mouse pressed left at (897, 368)
Screenshot: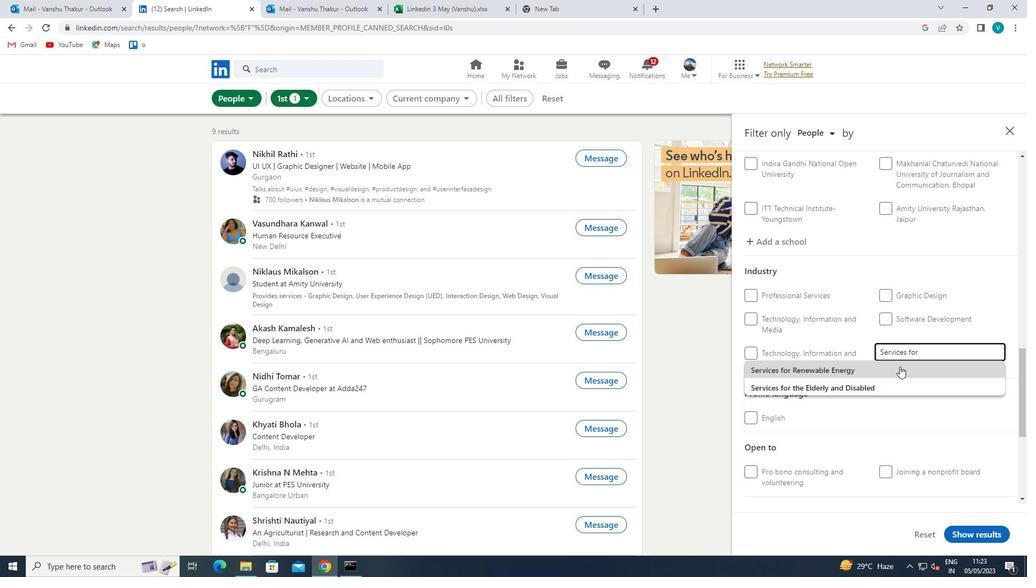 
Action: Mouse scrolled (897, 368) with delta (0, 0)
Screenshot: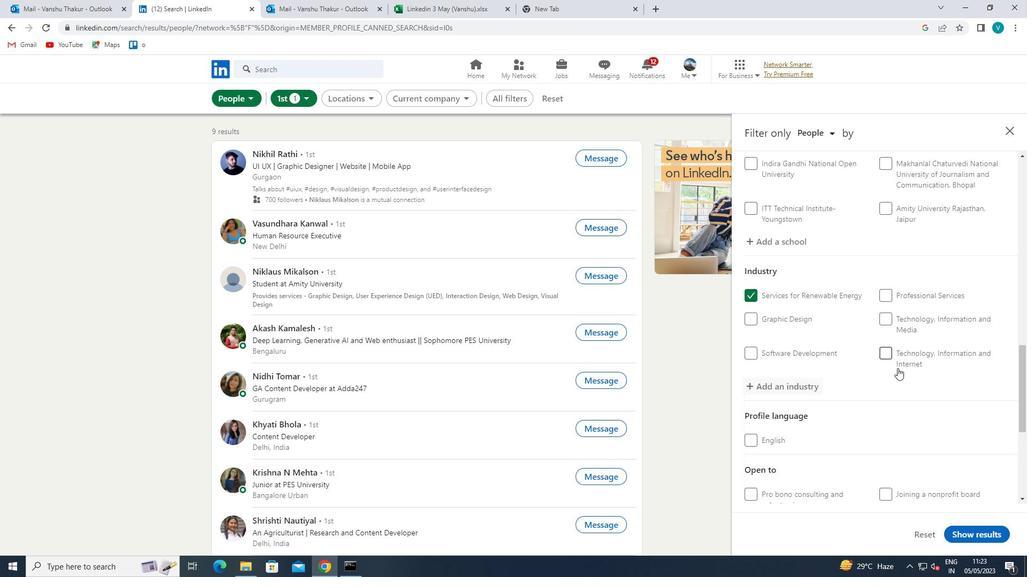 
Action: Mouse scrolled (897, 368) with delta (0, 0)
Screenshot: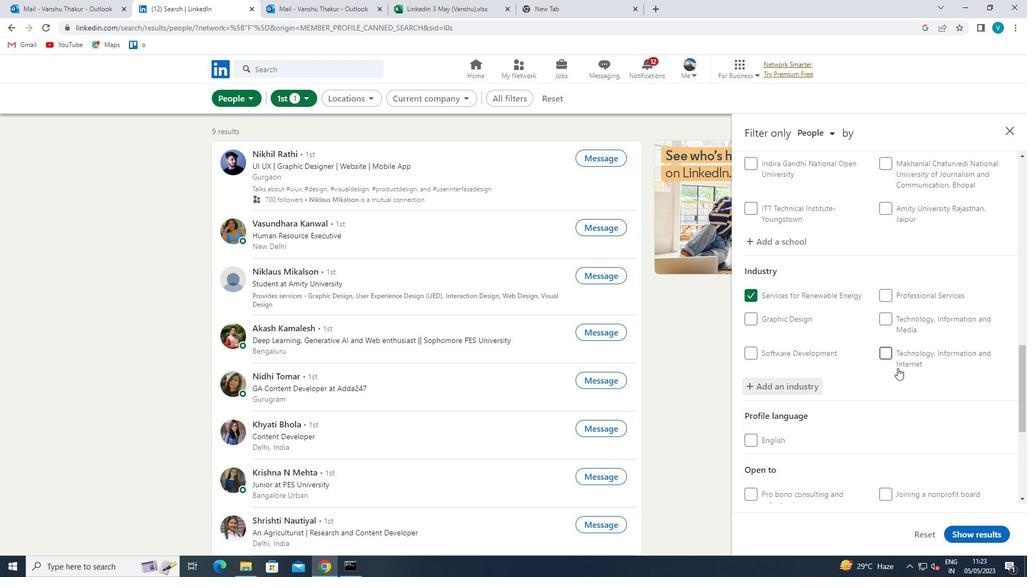 
Action: Mouse scrolled (897, 368) with delta (0, 0)
Screenshot: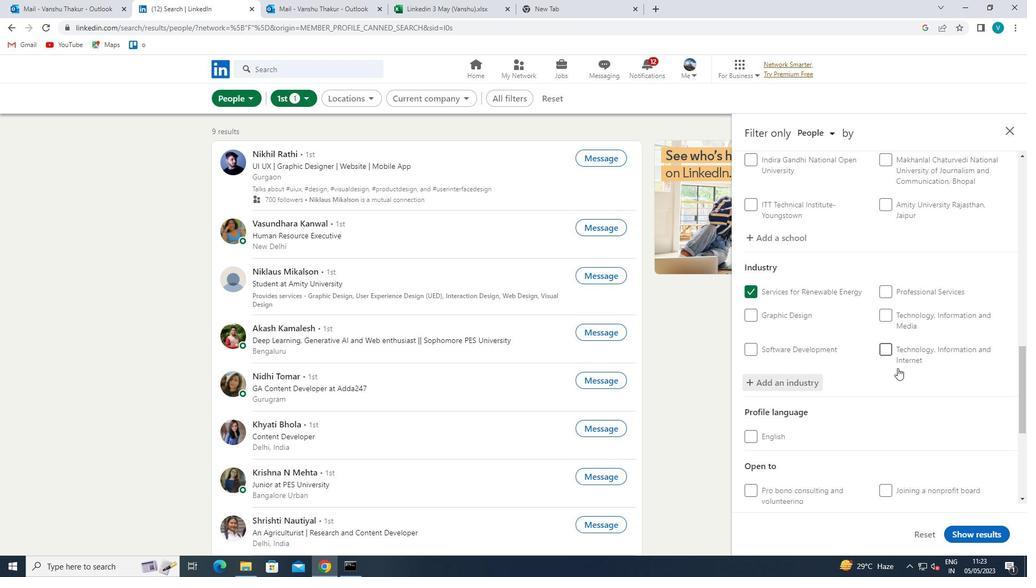 
Action: Mouse scrolled (897, 368) with delta (0, 0)
Screenshot: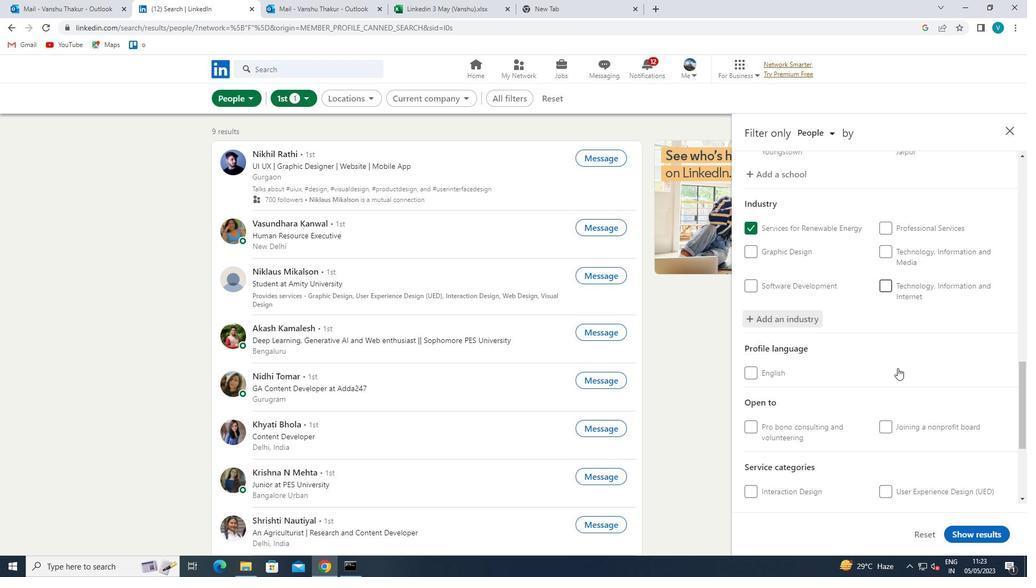 
Action: Mouse moved to (898, 394)
Screenshot: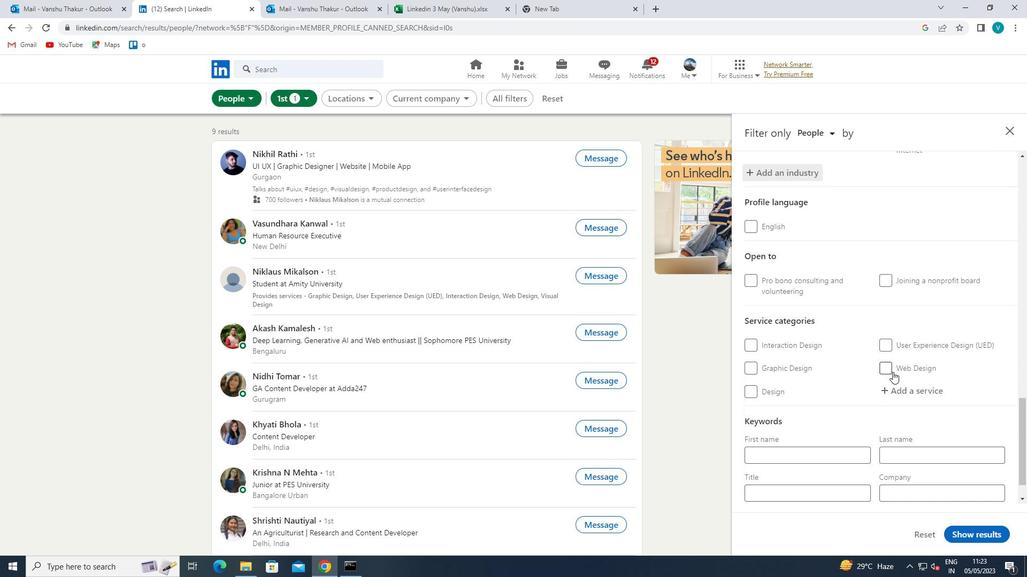 
Action: Mouse pressed left at (898, 394)
Screenshot: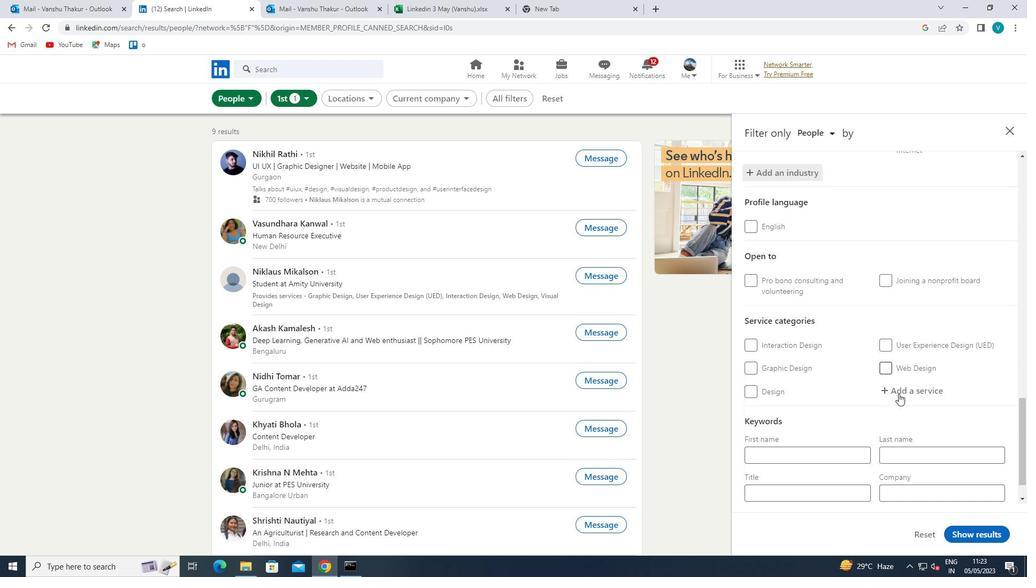 
Action: Key pressed <Key.shift>DJING
Screenshot: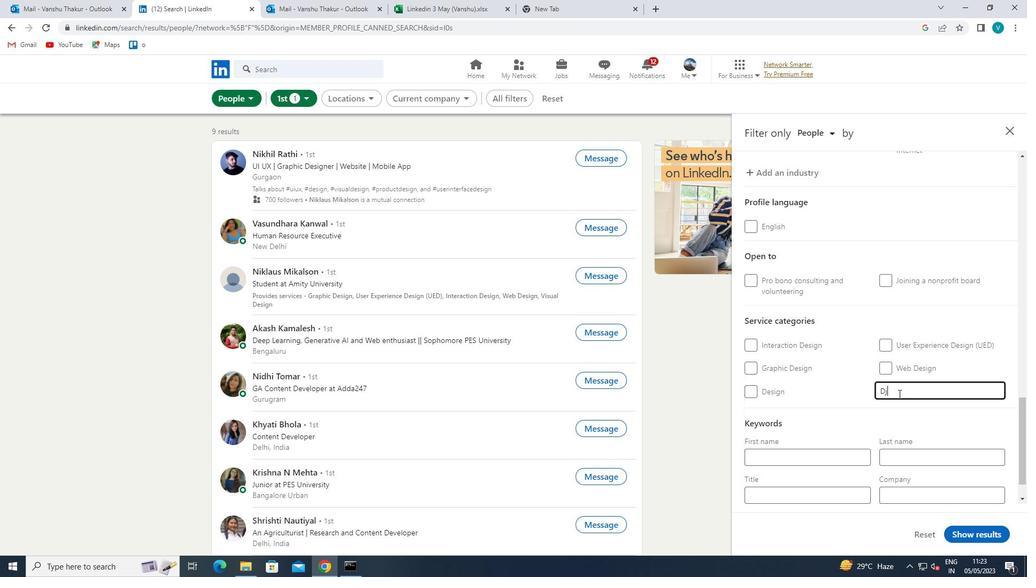 
Action: Mouse moved to (859, 387)
Screenshot: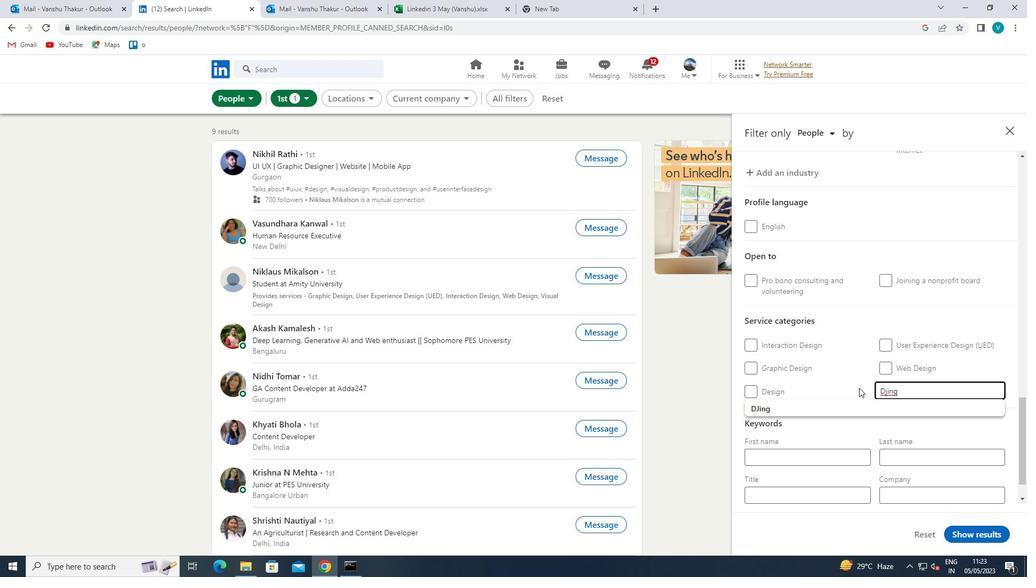 
Action: Mouse pressed left at (859, 387)
Screenshot: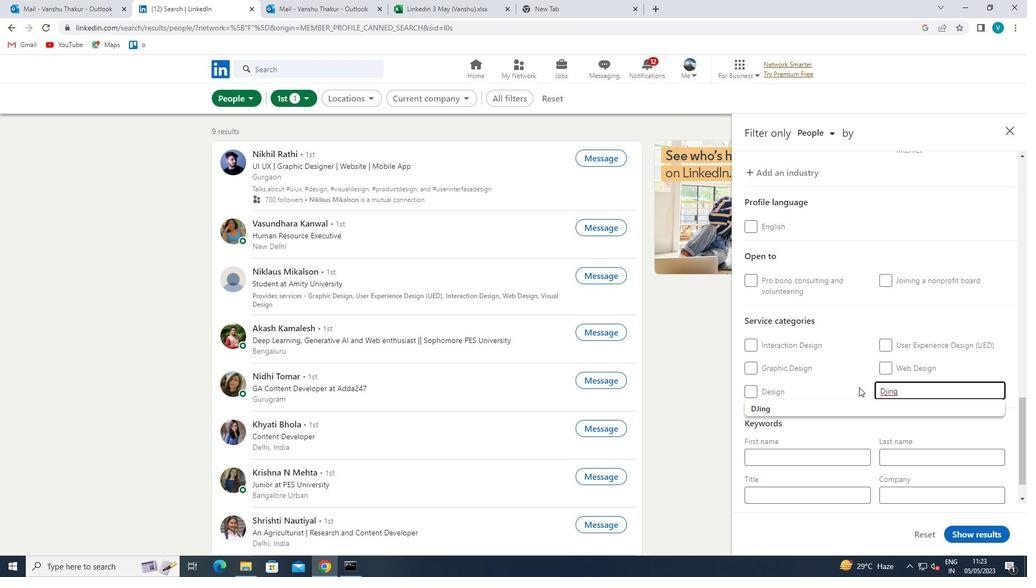 
Action: Mouse moved to (859, 387)
Screenshot: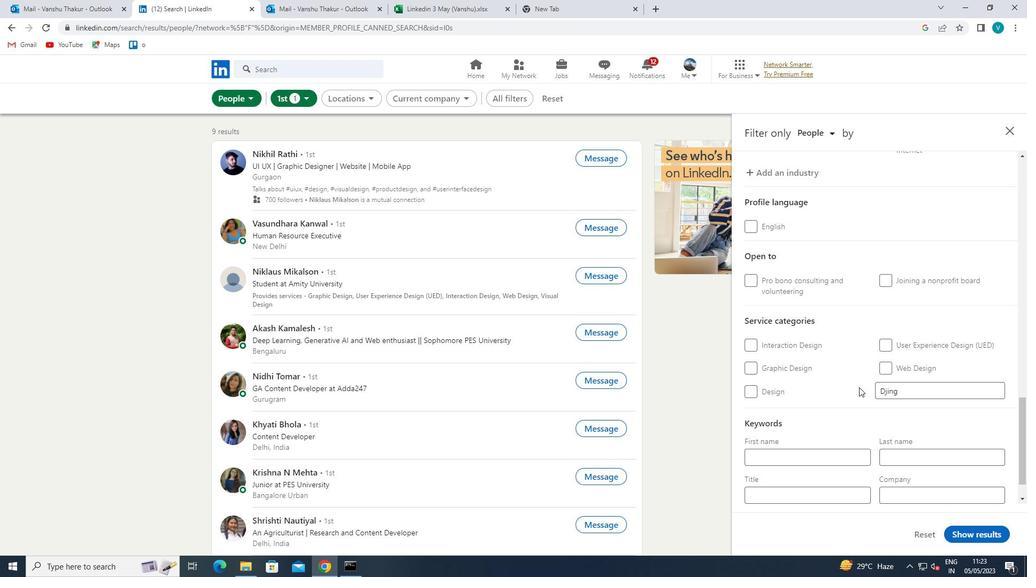 
Action: Mouse scrolled (859, 387) with delta (0, 0)
Screenshot: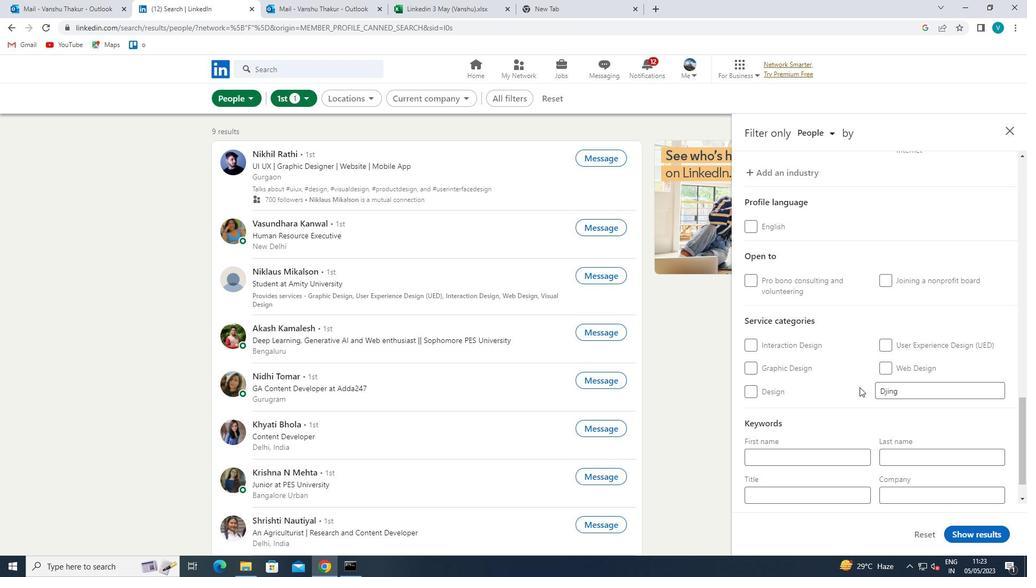 
Action: Mouse scrolled (859, 387) with delta (0, 0)
Screenshot: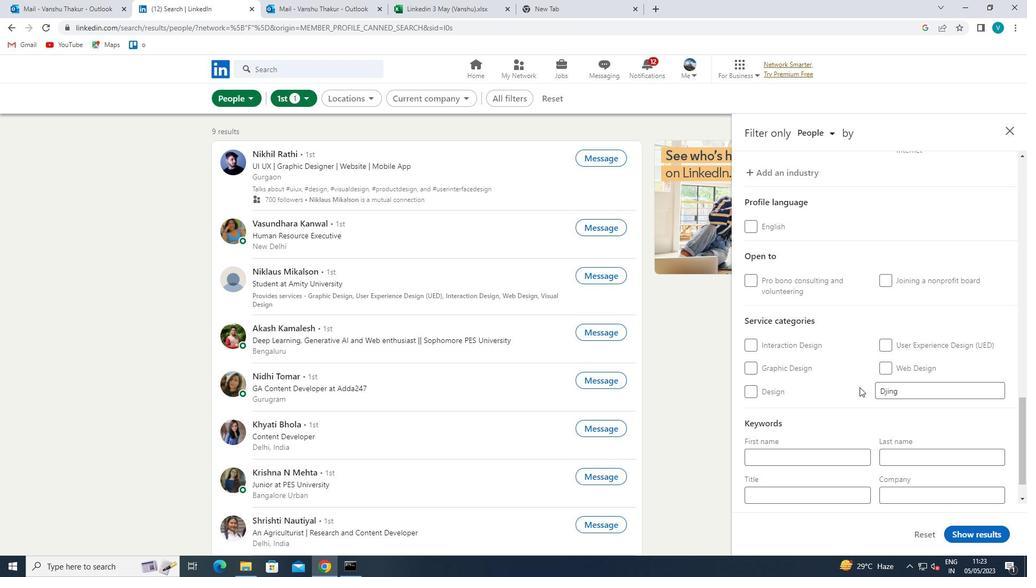 
Action: Mouse scrolled (859, 387) with delta (0, 0)
Screenshot: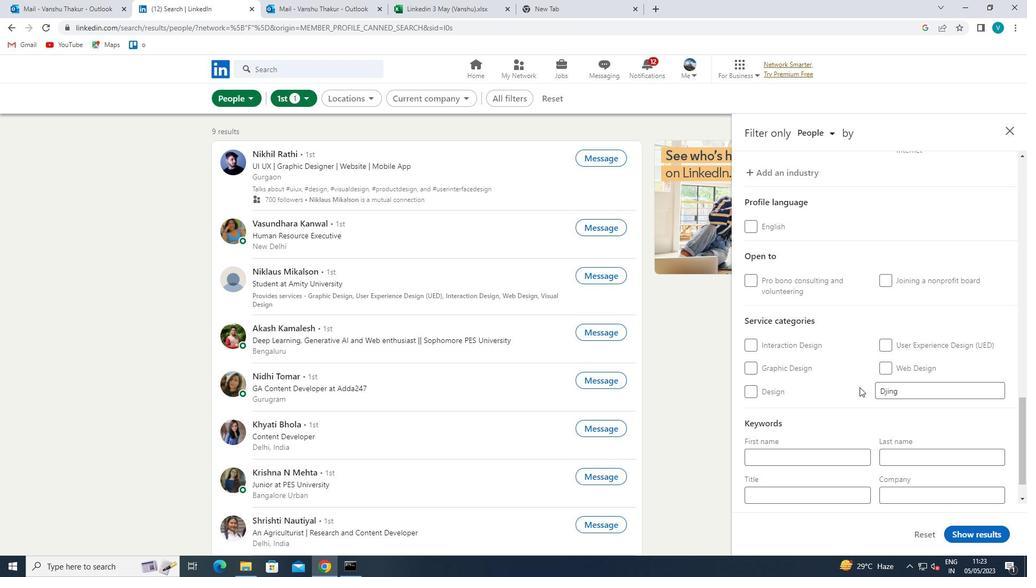 
Action: Mouse moved to (844, 446)
Screenshot: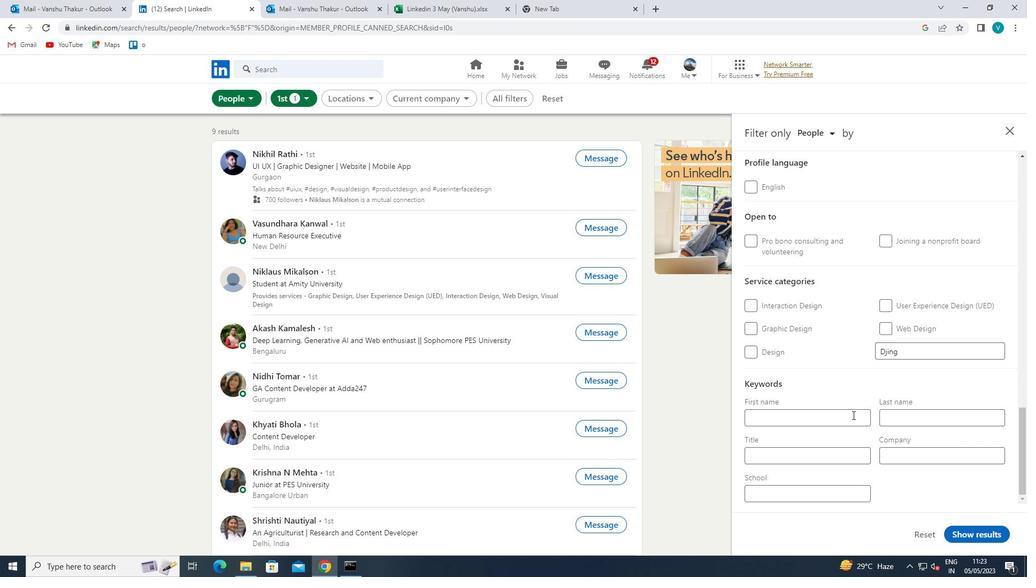 
Action: Mouse pressed left at (844, 446)
Screenshot: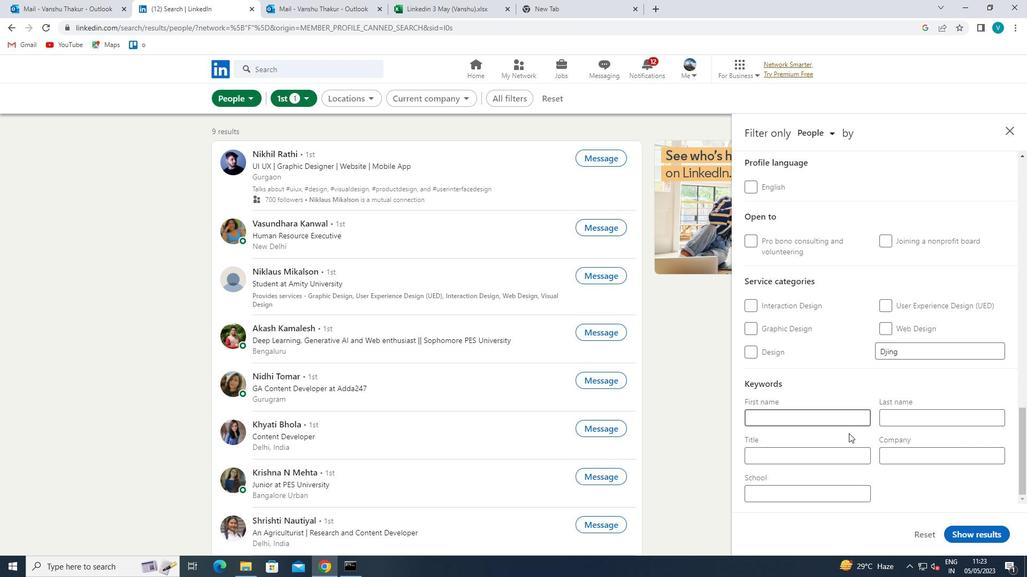 
Action: Mouse moved to (841, 447)
Screenshot: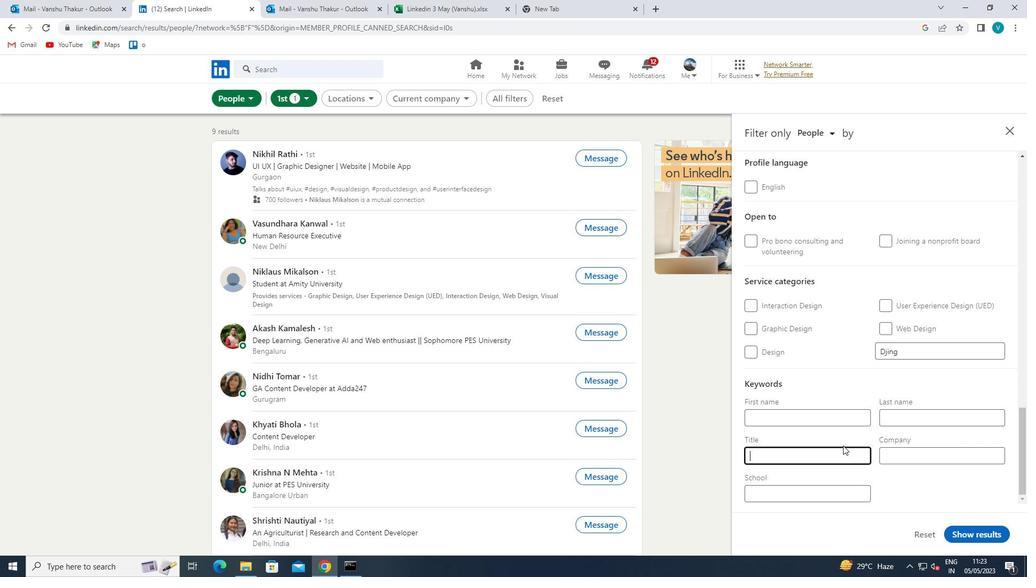 
Action: Mouse pressed left at (841, 447)
Screenshot: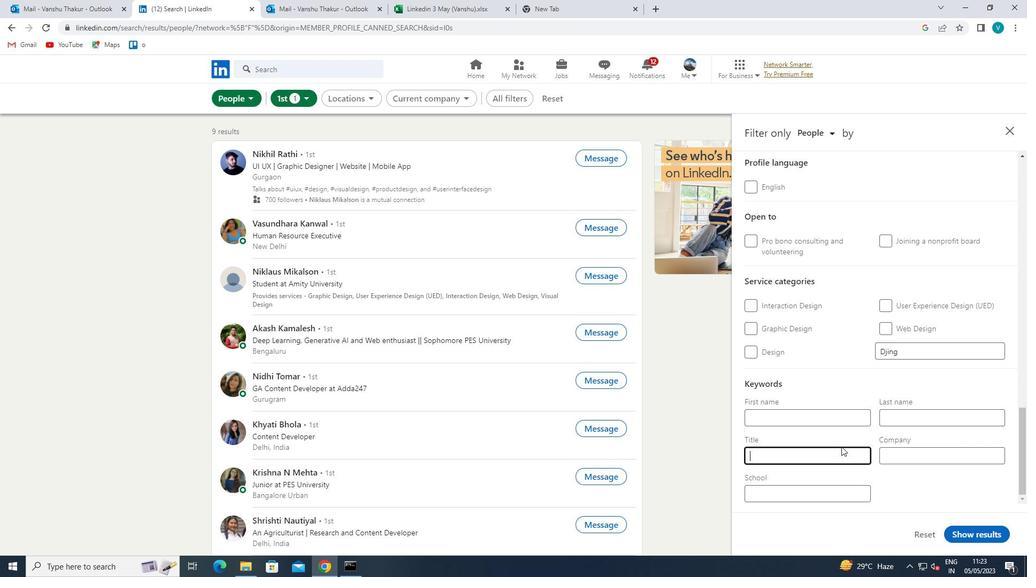 
Action: Key pressed <Key.shift>TRUCK<Key.space><Key.shift>DRIVER<Key.space>
Screenshot: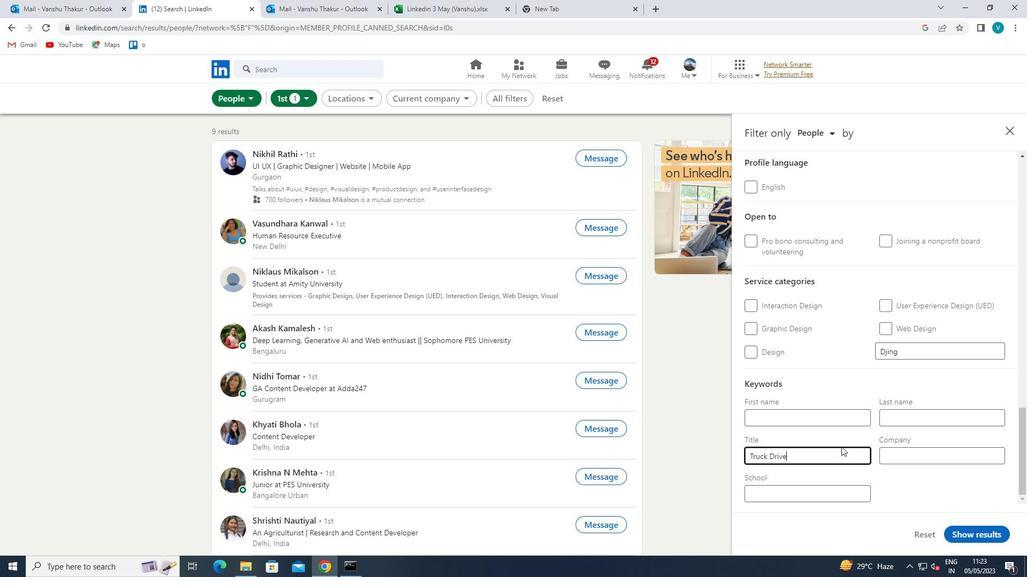 
Action: Mouse moved to (993, 527)
Screenshot: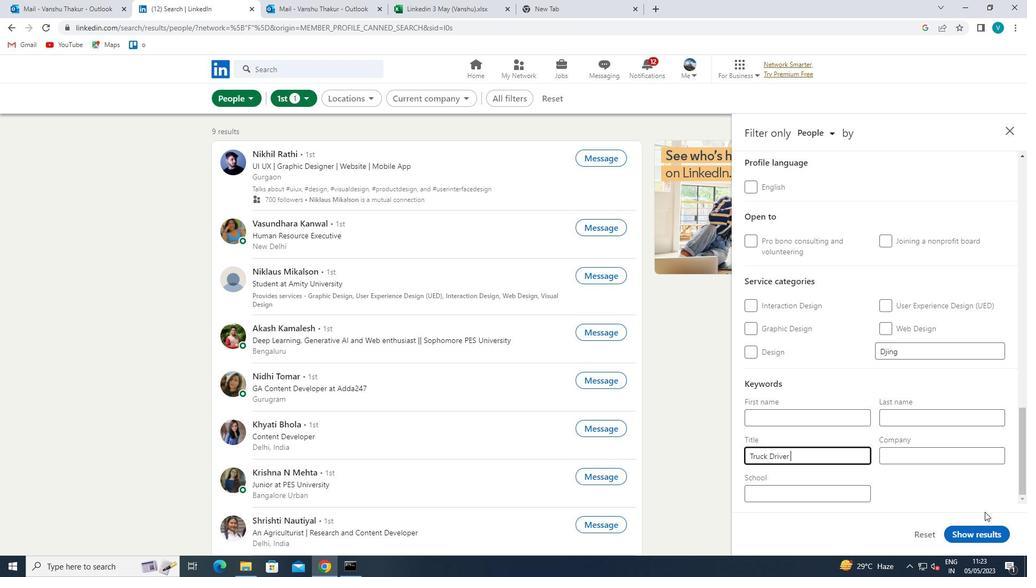 
Action: Mouse pressed left at (993, 527)
Screenshot: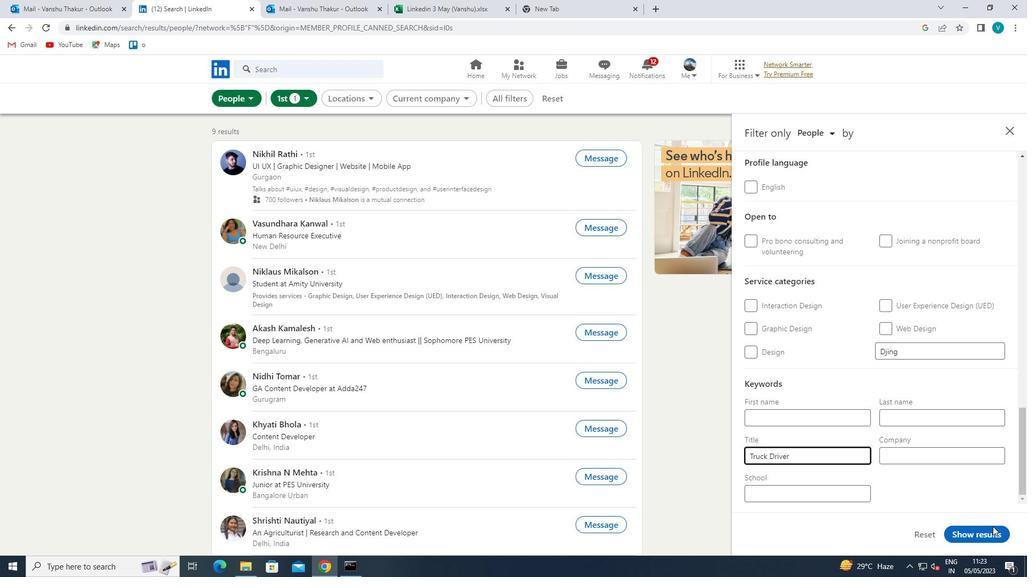 
